 Task: Set a reminder of paramount importance to meticulously finalize the menu with the catering service, ensuring that every culinary detail is a manifestation of excellence for the client appreciation event on October 8th at 10 AM.
Action: Mouse moved to (20, 196)
Screenshot: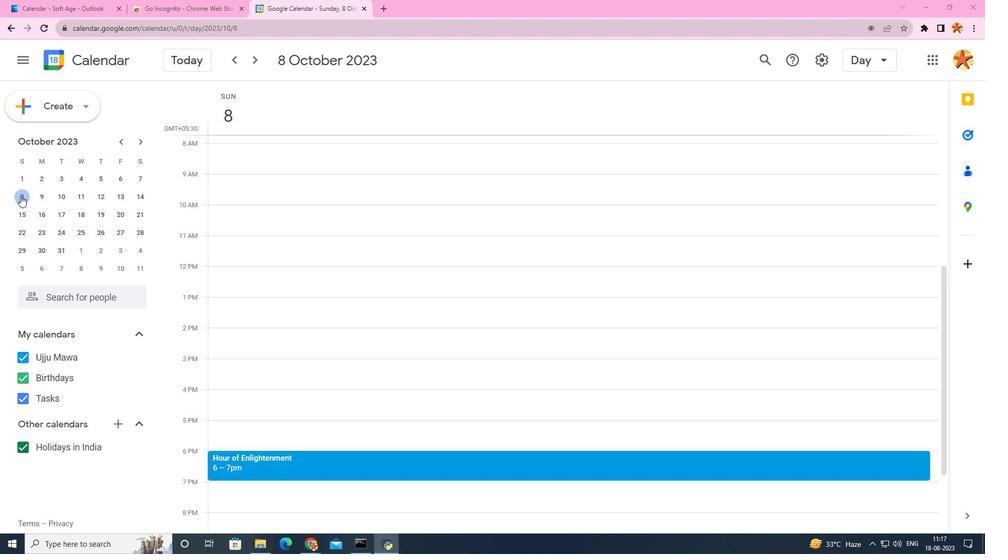 
Action: Mouse pressed left at (20, 196)
Screenshot: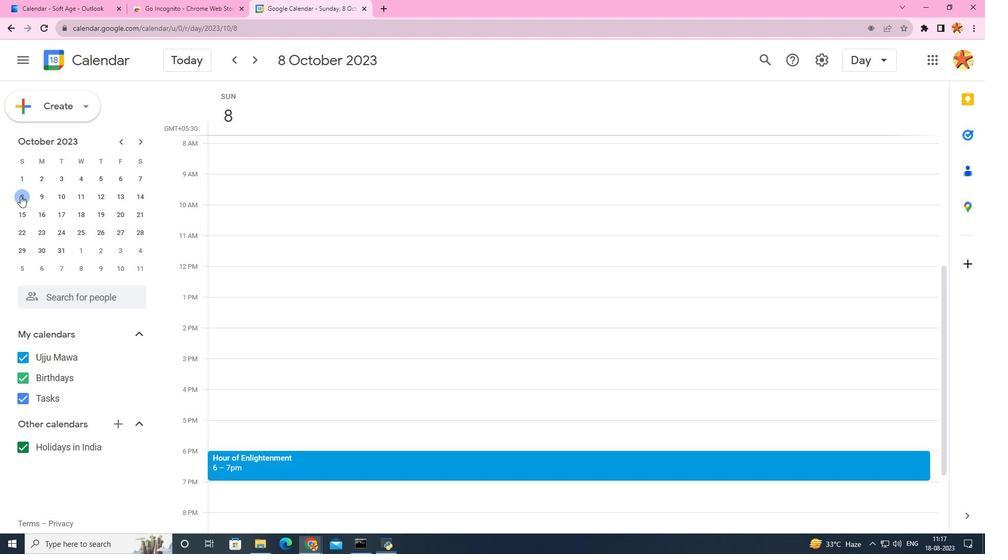 
Action: Mouse moved to (267, 322)
Screenshot: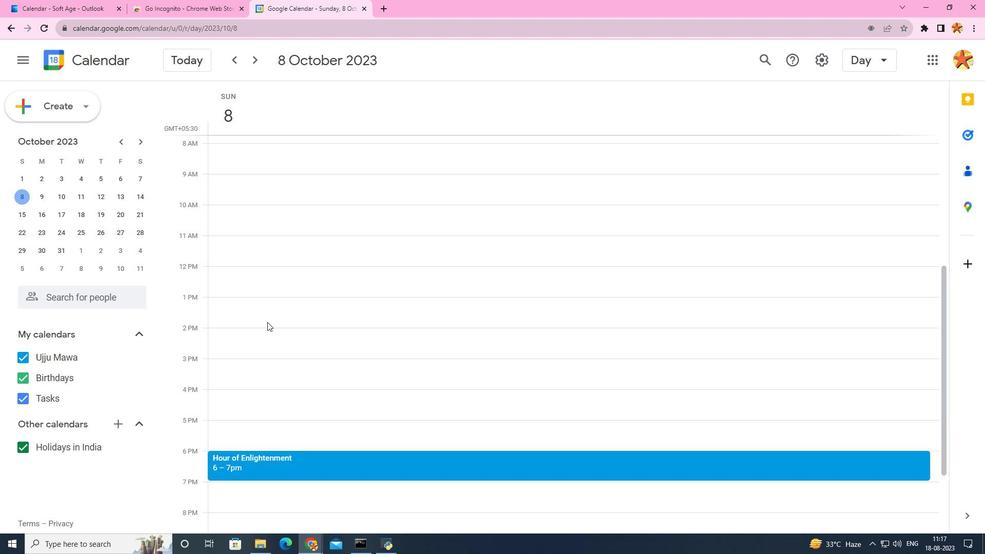 
Action: Mouse pressed left at (267, 322)
Screenshot: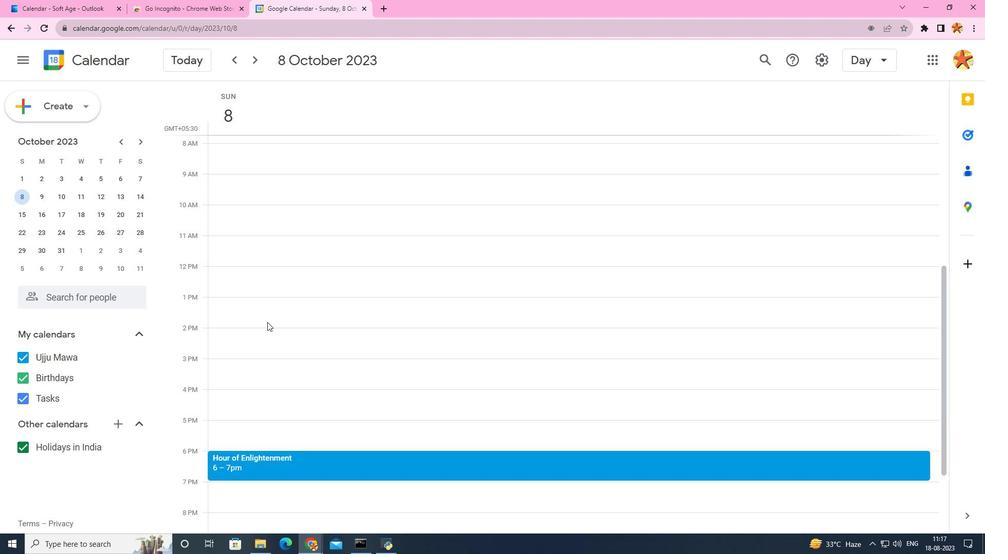 
Action: Mouse moved to (551, 234)
Screenshot: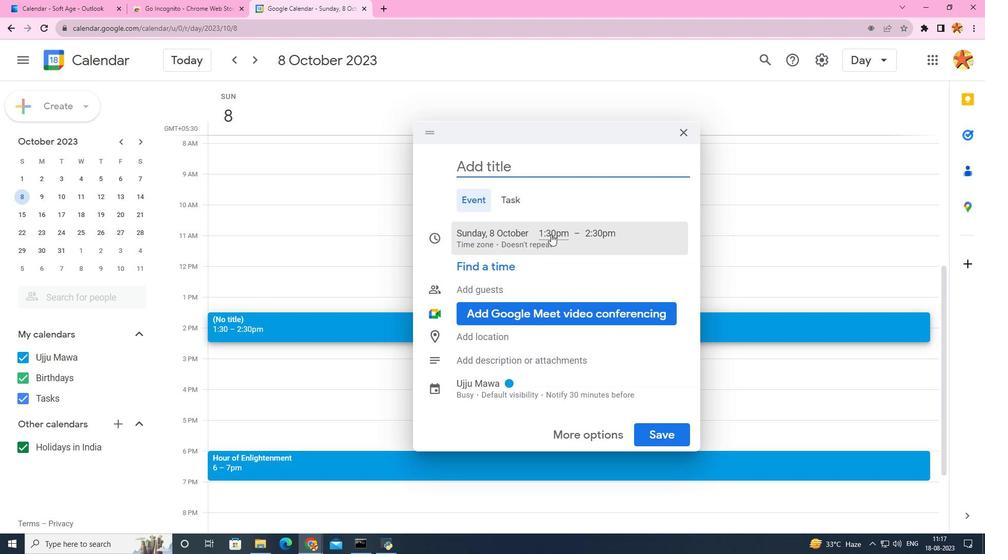 
Action: Mouse pressed left at (551, 234)
Screenshot: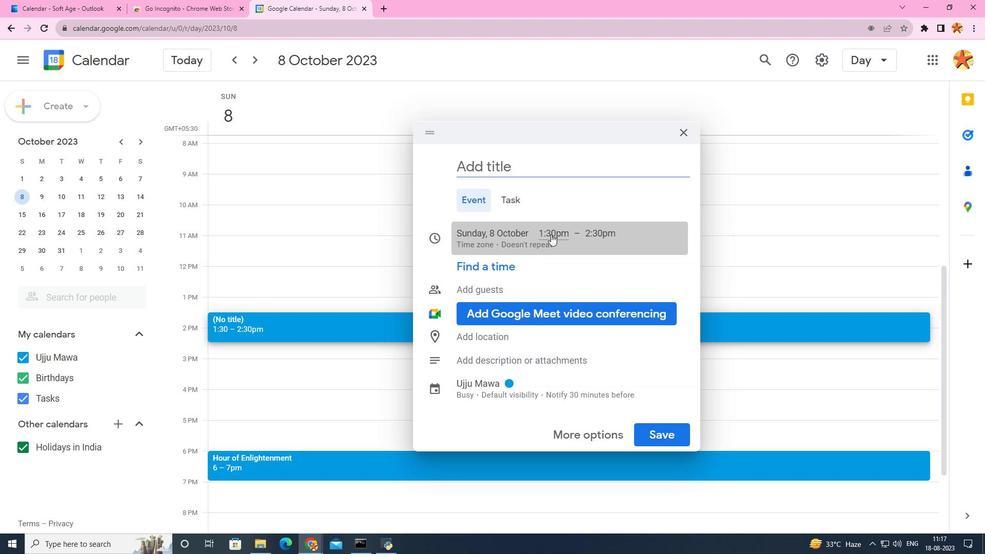 
Action: Mouse moved to (557, 319)
Screenshot: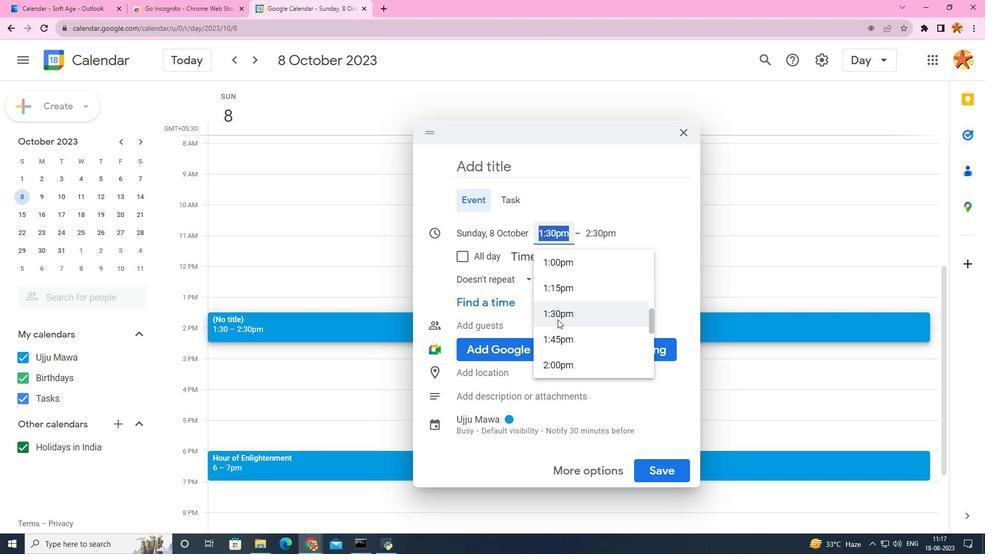 
Action: Mouse scrolled (557, 320) with delta (0, 0)
Screenshot: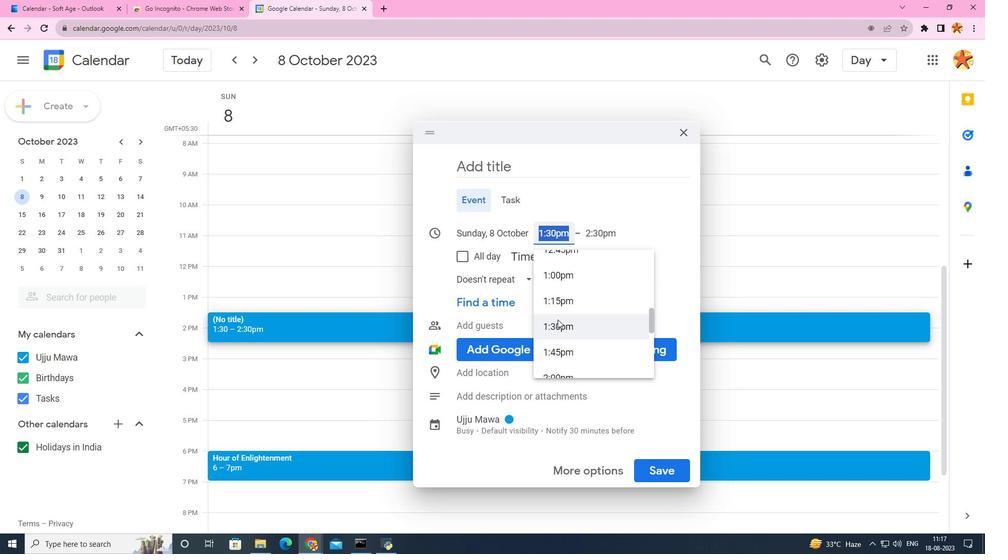 
Action: Mouse scrolled (557, 320) with delta (0, 0)
Screenshot: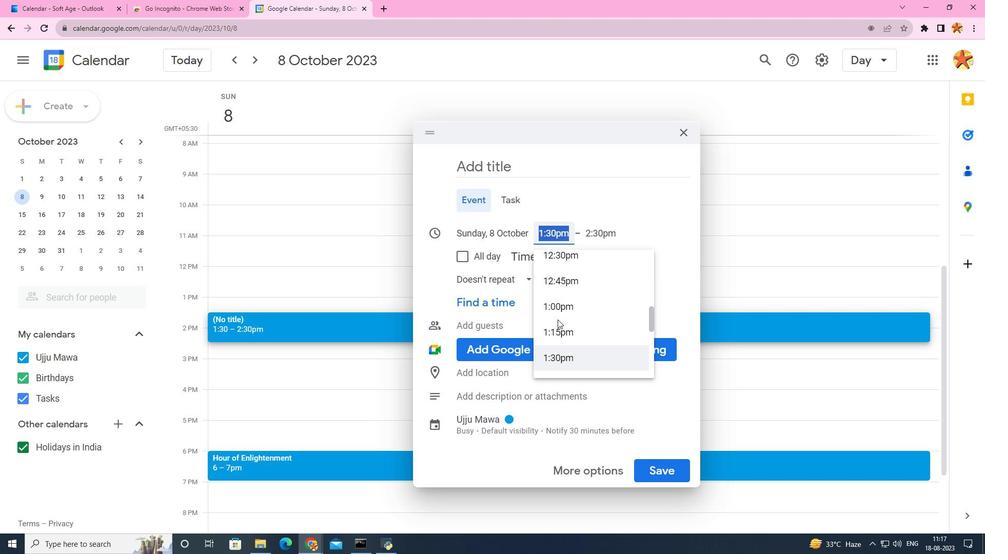 
Action: Mouse scrolled (557, 320) with delta (0, 0)
Screenshot: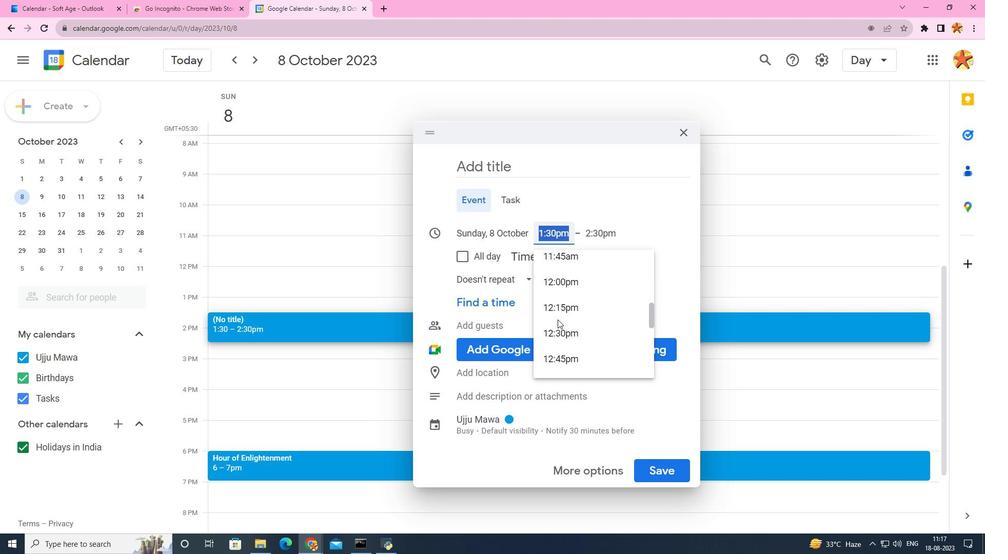 
Action: Mouse scrolled (557, 320) with delta (0, 0)
Screenshot: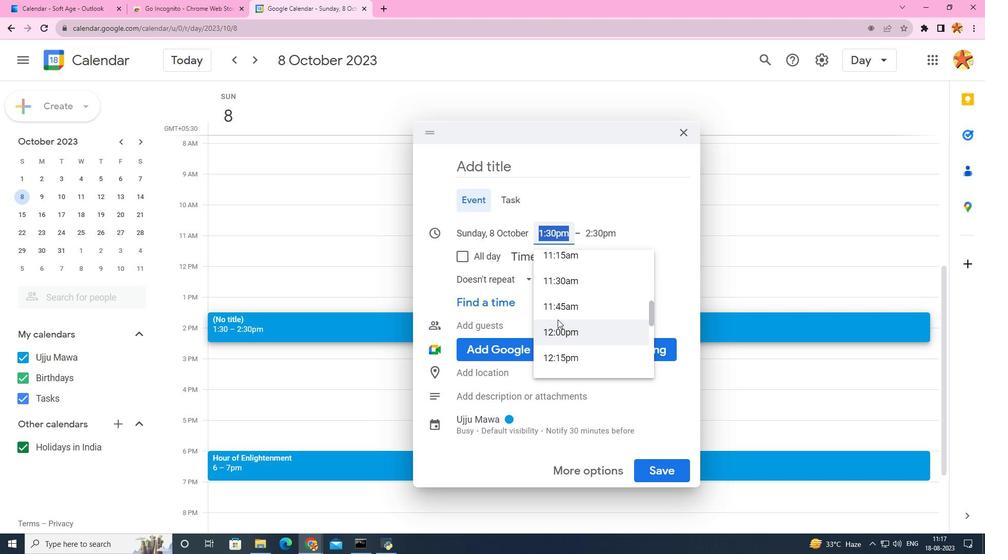 
Action: Mouse moved to (561, 280)
Screenshot: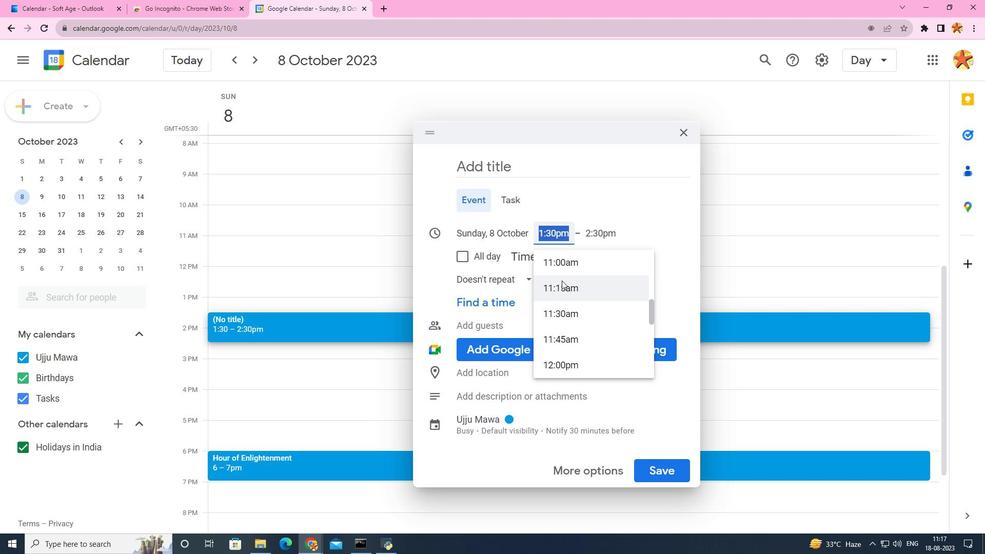 
Action: Mouse scrolled (561, 281) with delta (0, 0)
Screenshot: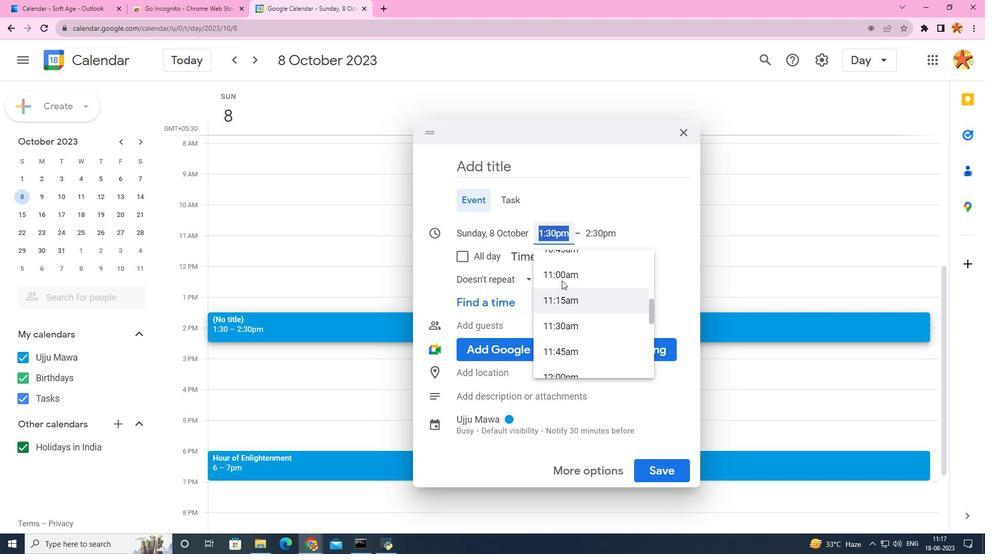 
Action: Mouse scrolled (561, 281) with delta (0, 0)
Screenshot: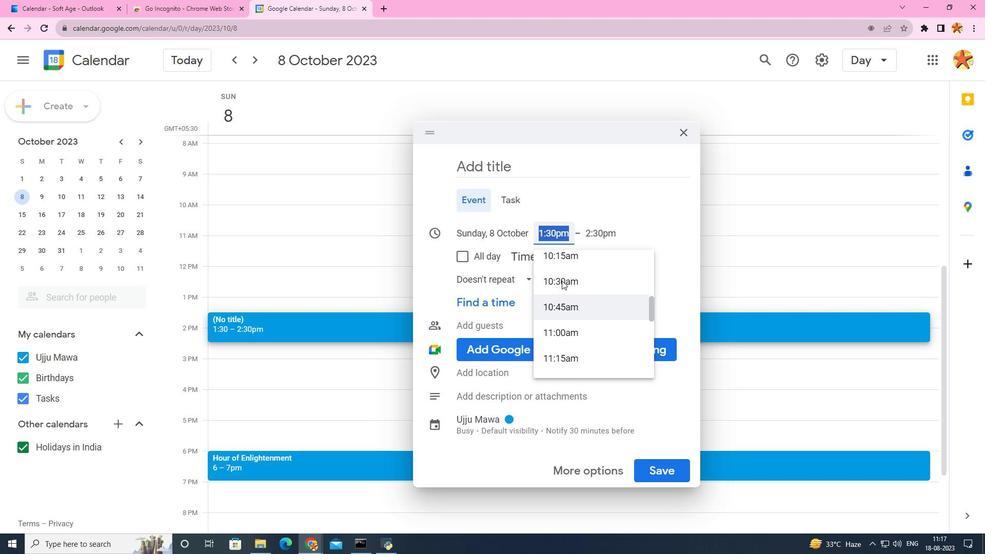 
Action: Mouse moved to (563, 270)
Screenshot: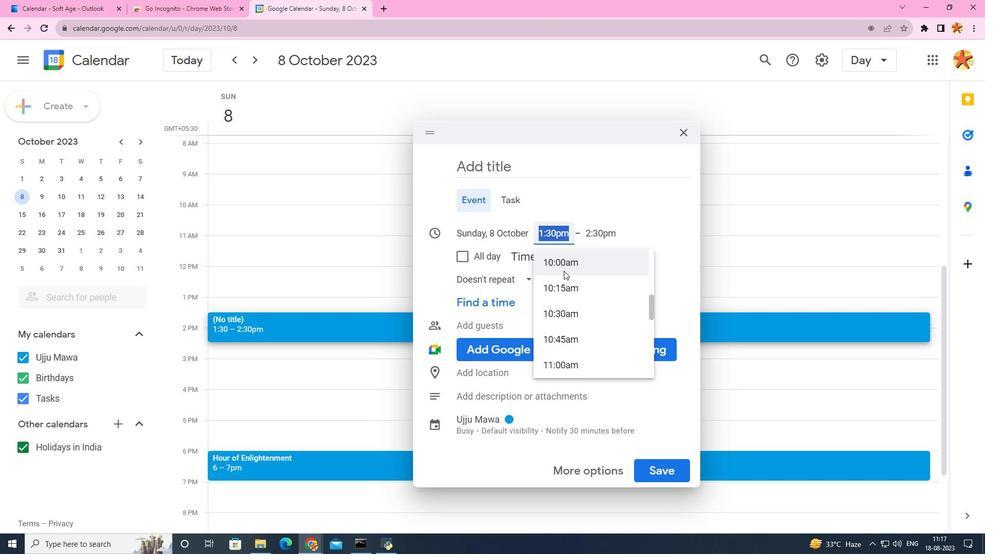 
Action: Mouse pressed left at (563, 270)
Screenshot: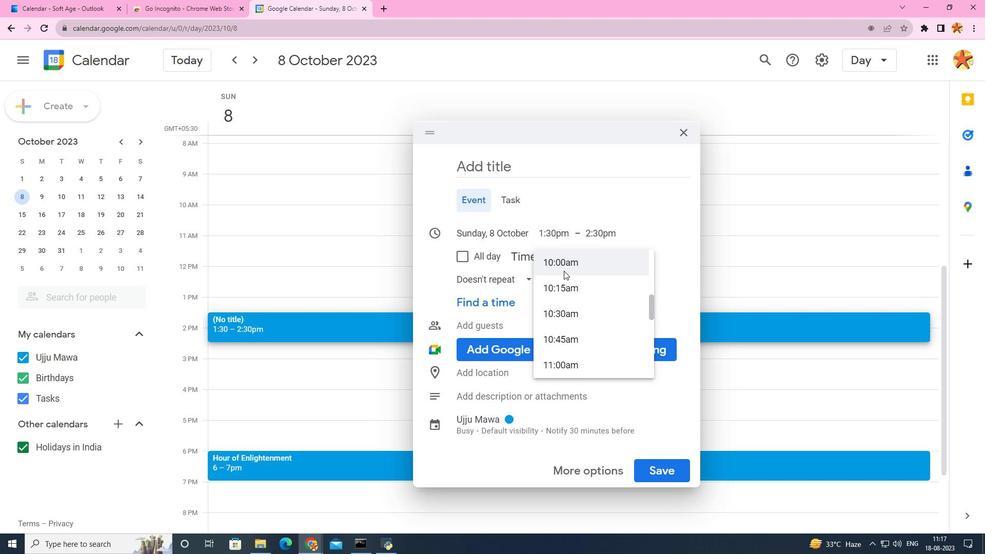 
Action: Mouse moved to (519, 279)
Screenshot: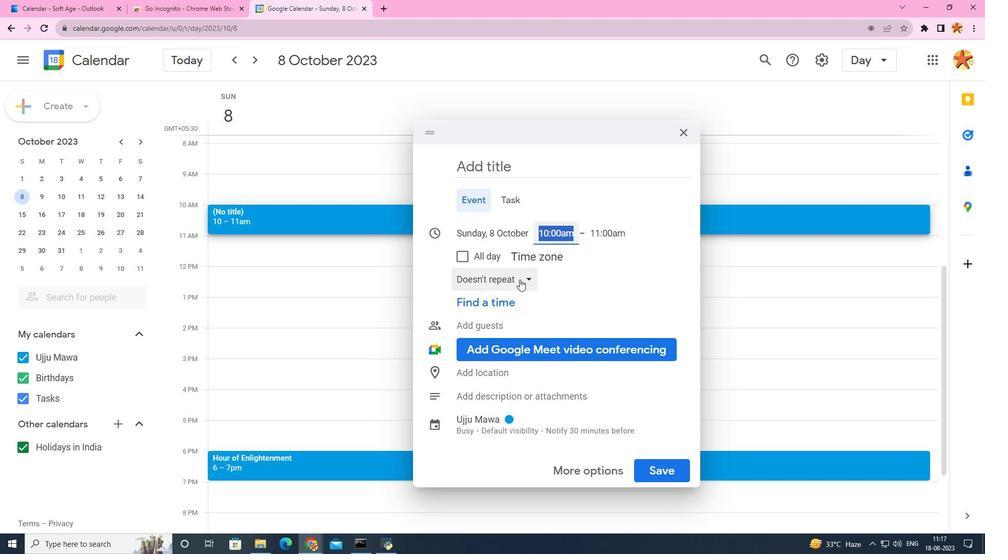 
Action: Mouse pressed left at (519, 279)
Screenshot: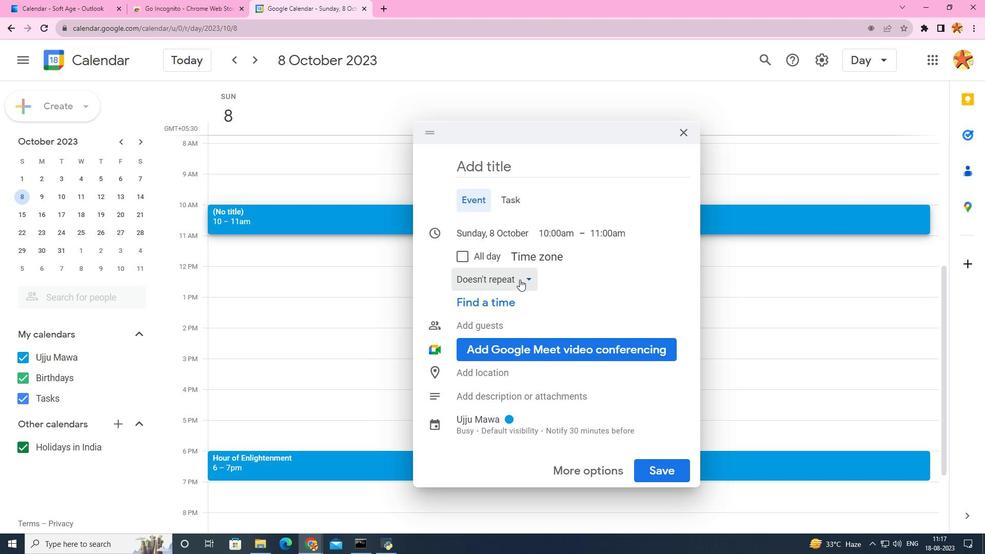 
Action: Mouse moved to (511, 301)
Screenshot: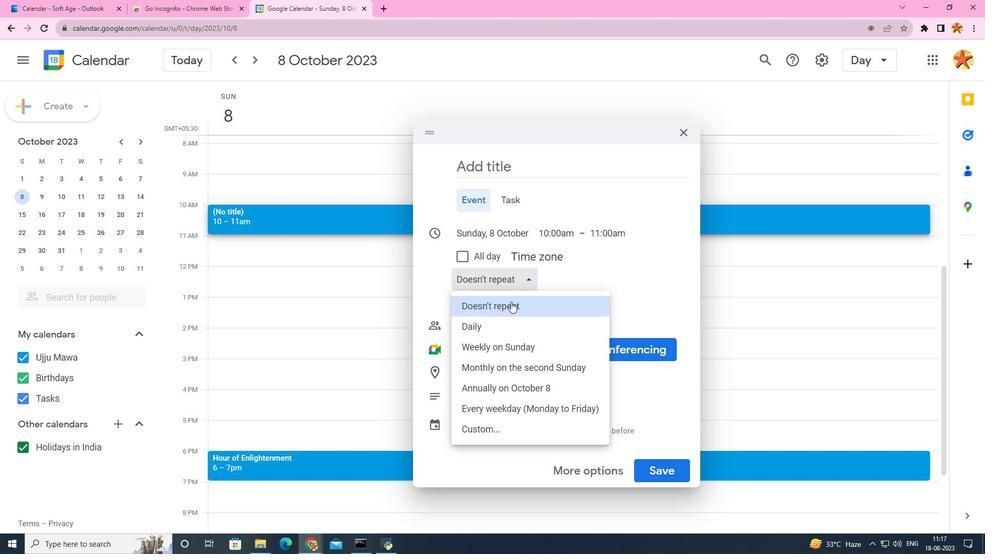 
Action: Mouse pressed left at (511, 301)
Screenshot: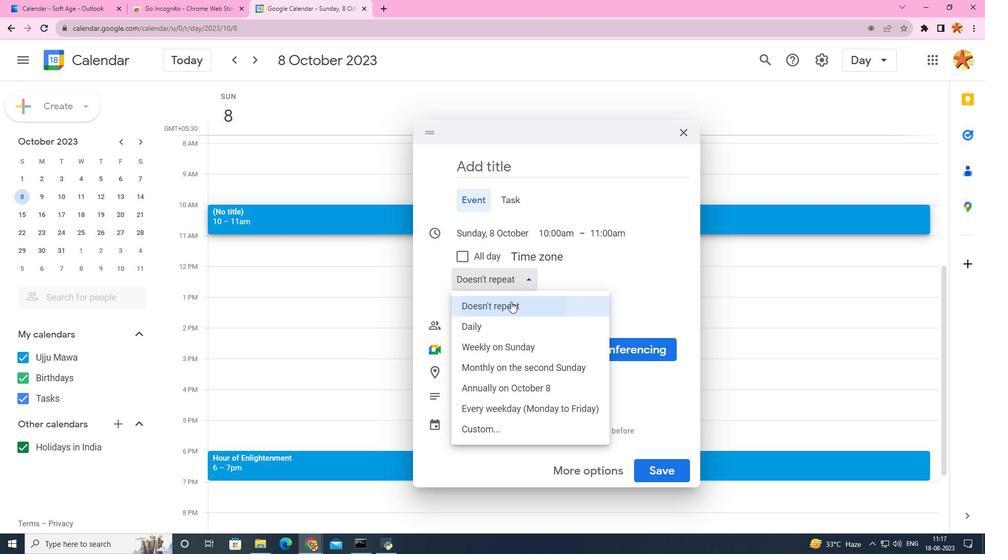 
Action: Mouse moved to (494, 405)
Screenshot: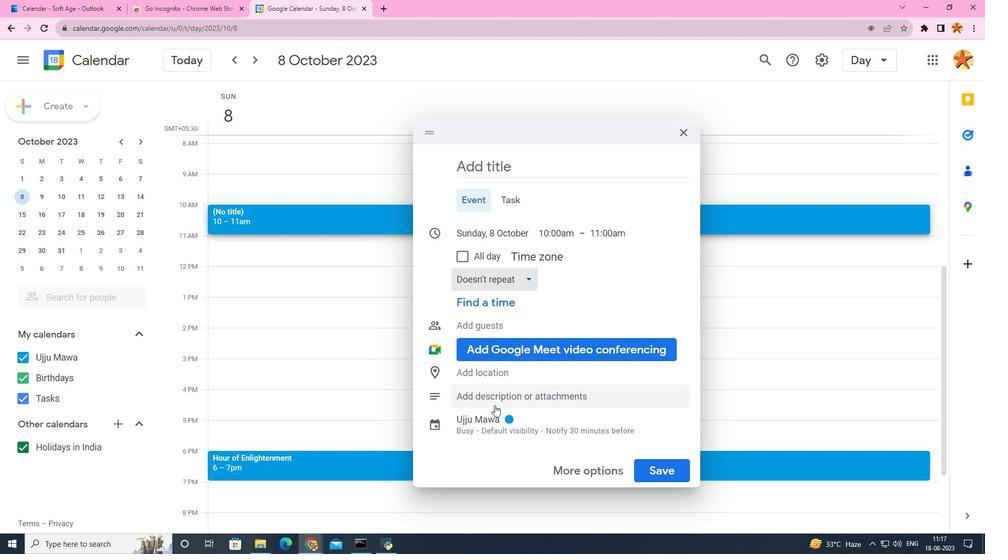 
Action: Mouse scrolled (494, 404) with delta (0, 0)
Screenshot: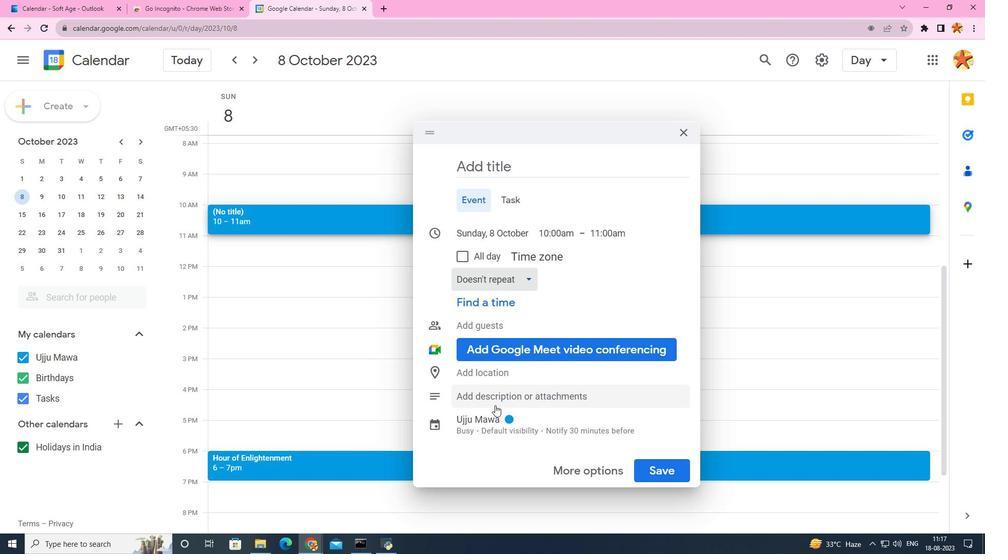 
Action: Mouse moved to (495, 405)
Screenshot: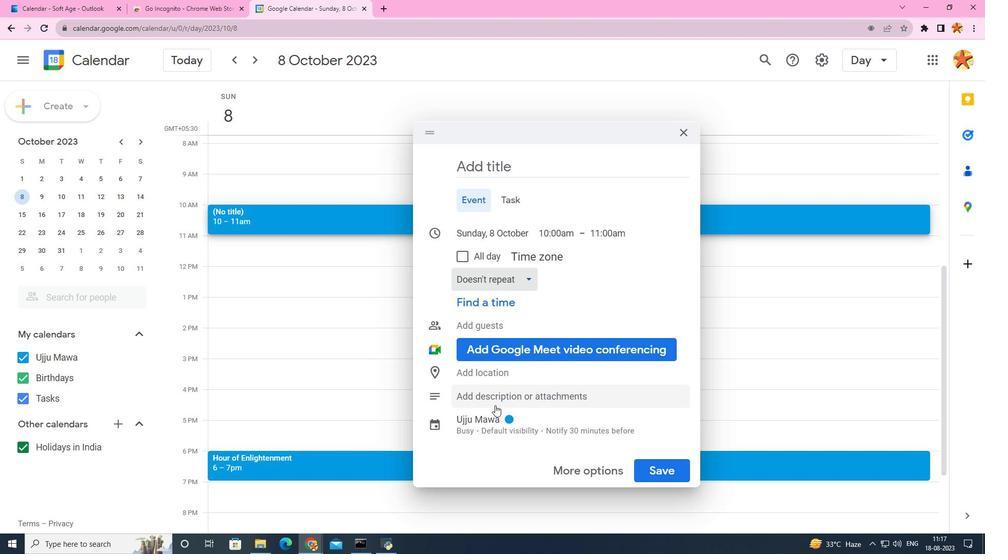 
Action: Mouse scrolled (495, 404) with delta (0, 0)
Screenshot: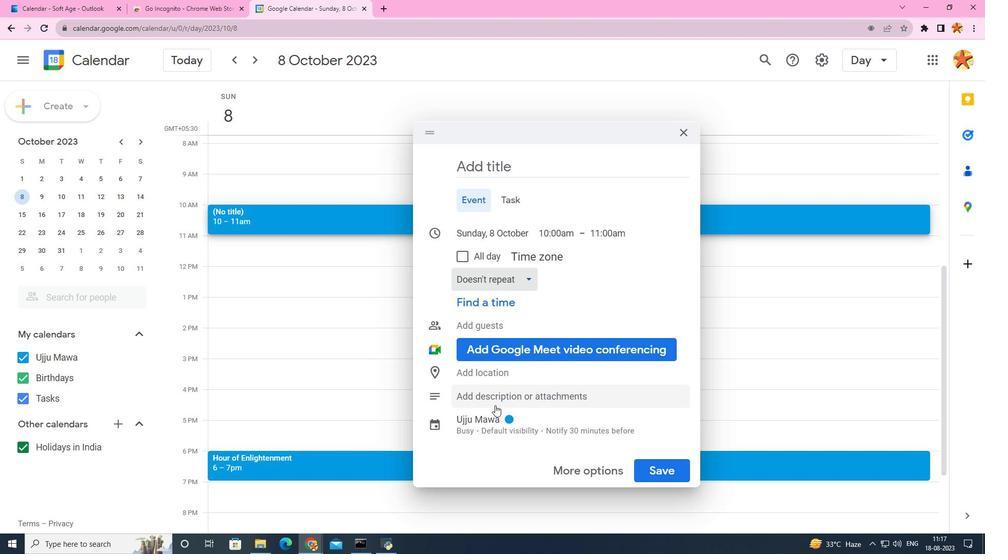 
Action: Mouse scrolled (495, 404) with delta (0, 0)
Screenshot: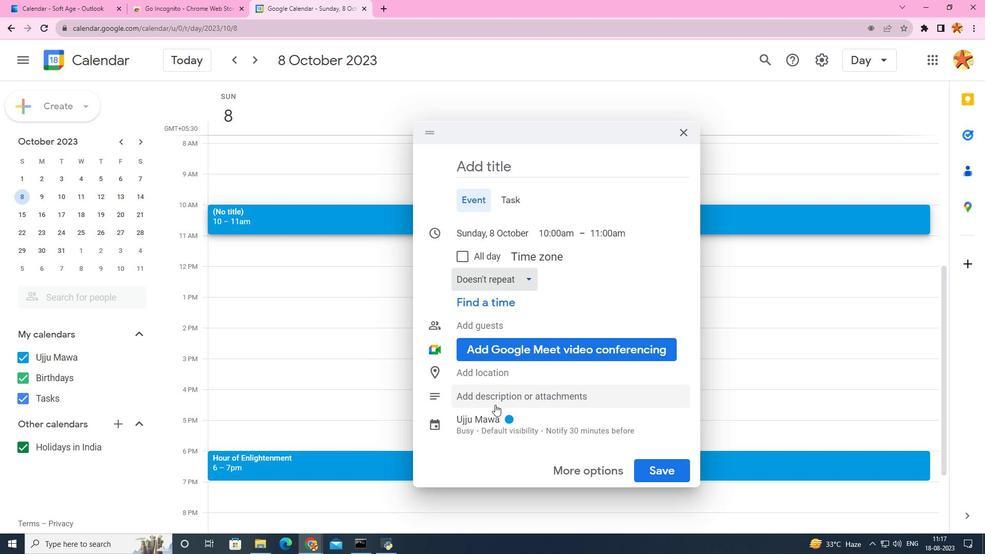 
Action: Mouse moved to (495, 403)
Screenshot: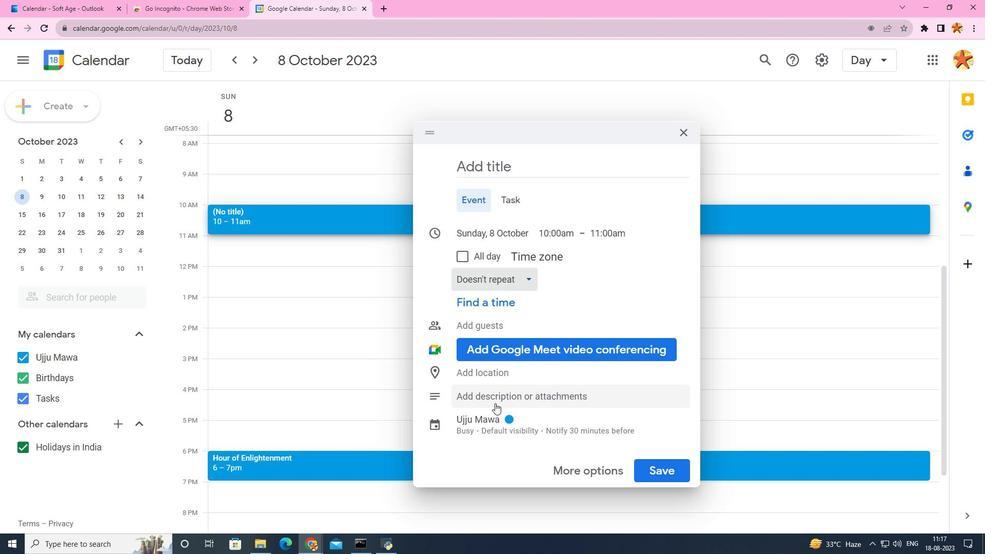
Action: Mouse scrolled (495, 403) with delta (0, 0)
Screenshot: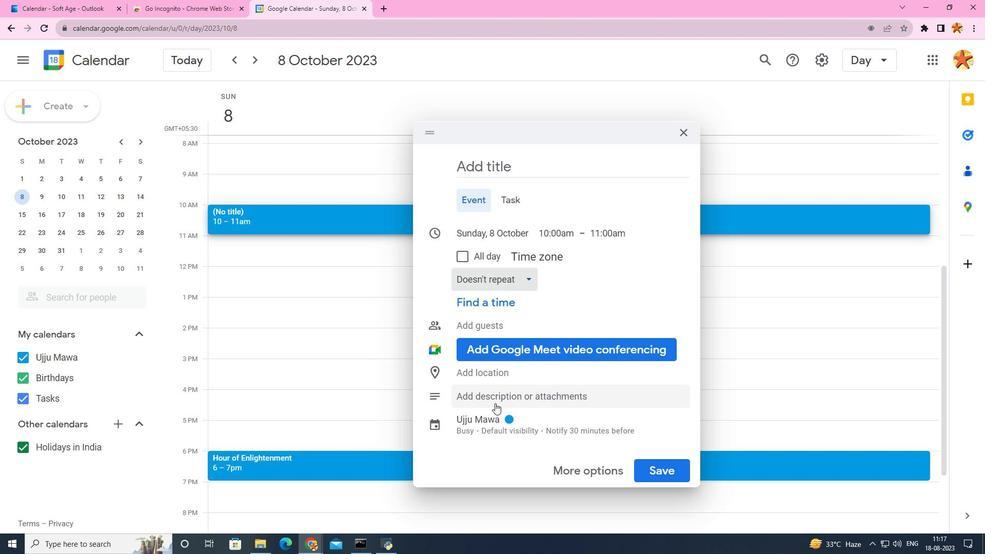 
Action: Mouse moved to (518, 277)
Screenshot: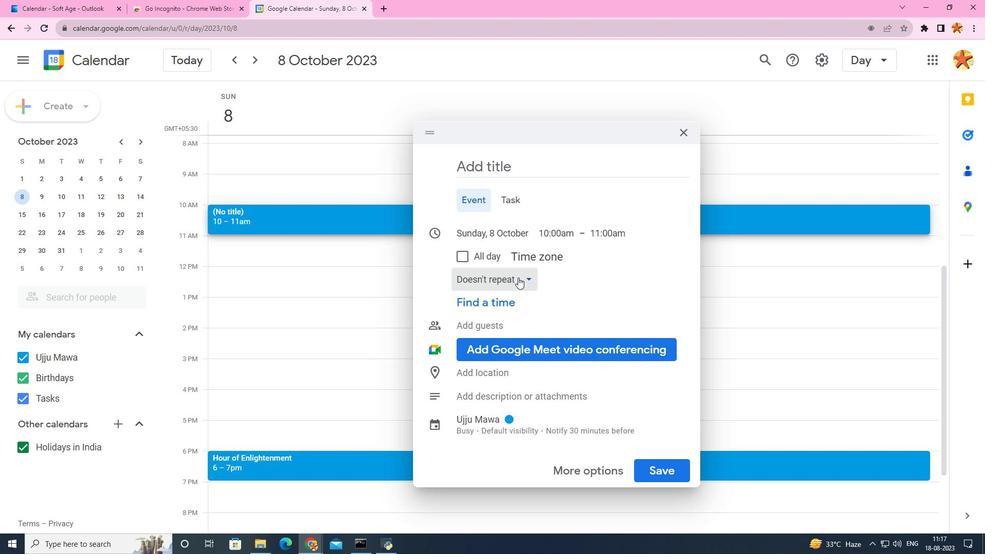 
Action: Mouse pressed left at (518, 277)
Screenshot: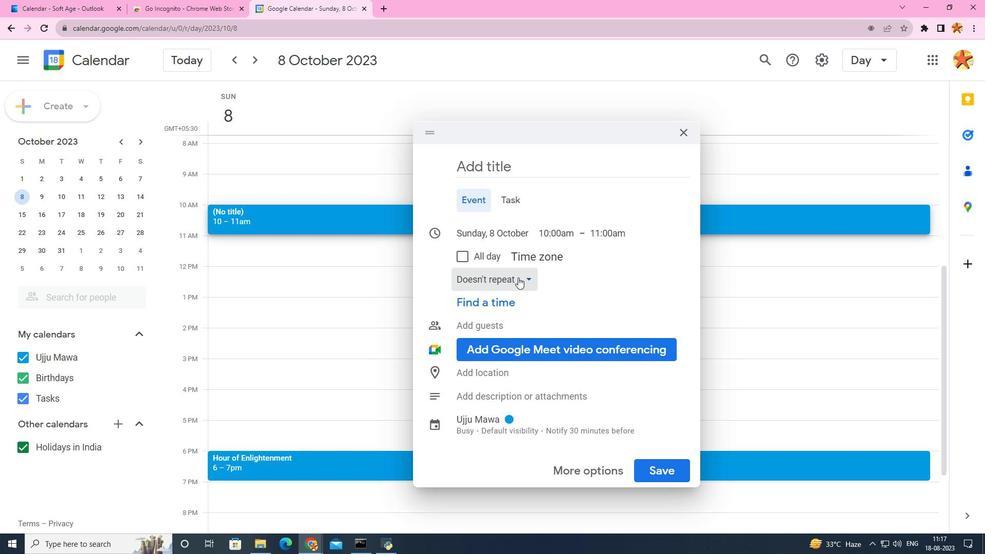 
Action: Mouse moved to (511, 310)
Screenshot: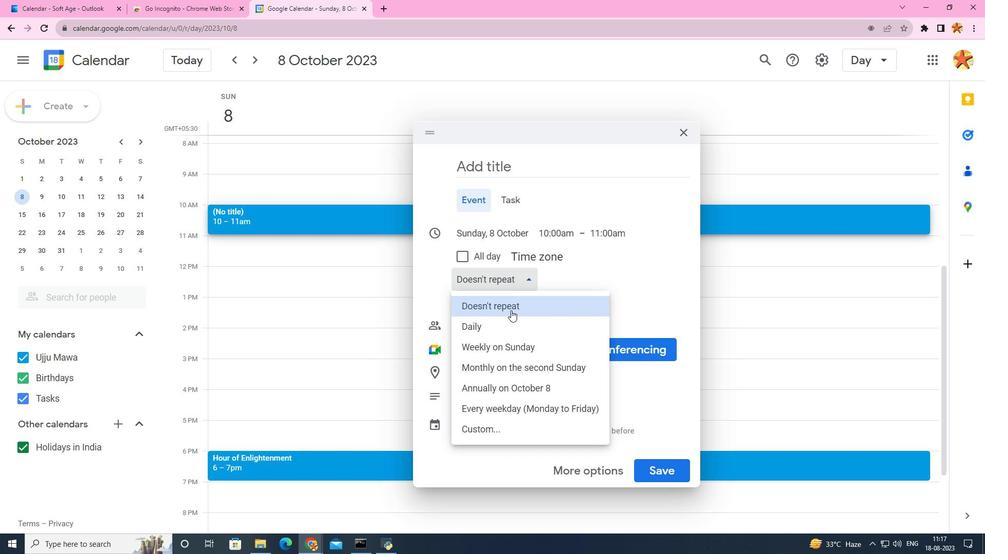 
Action: Mouse pressed left at (511, 310)
Screenshot: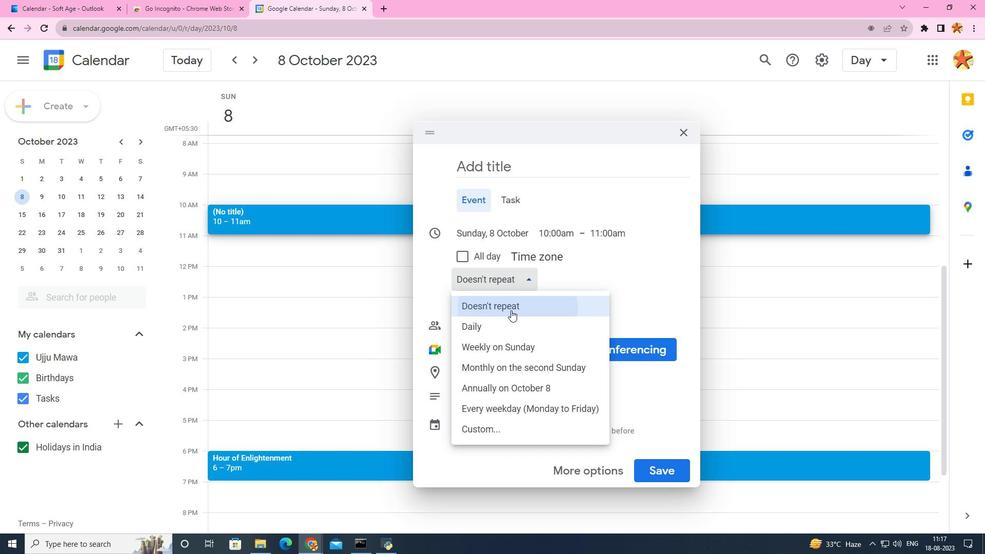 
Action: Mouse moved to (510, 353)
Screenshot: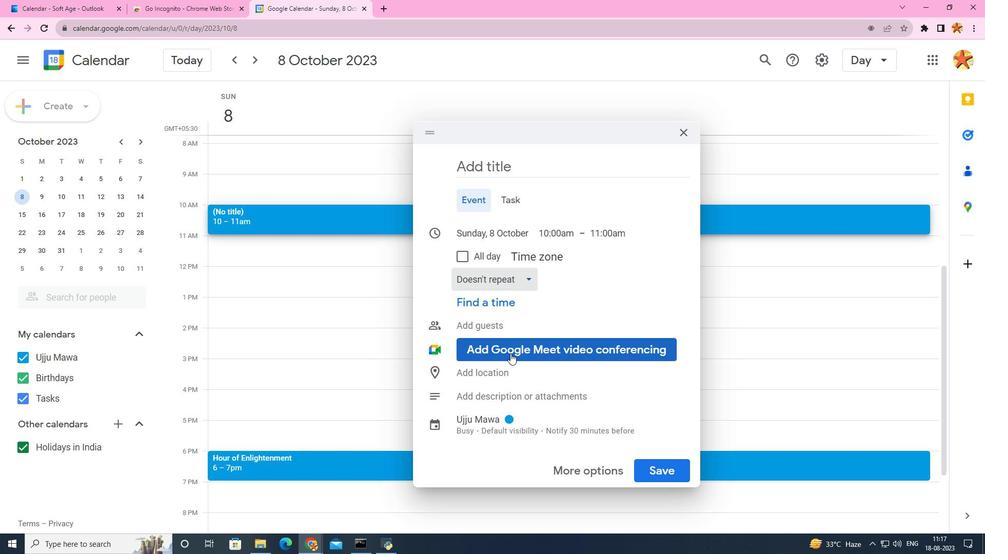 
Action: Mouse scrolled (510, 352) with delta (0, 0)
Screenshot: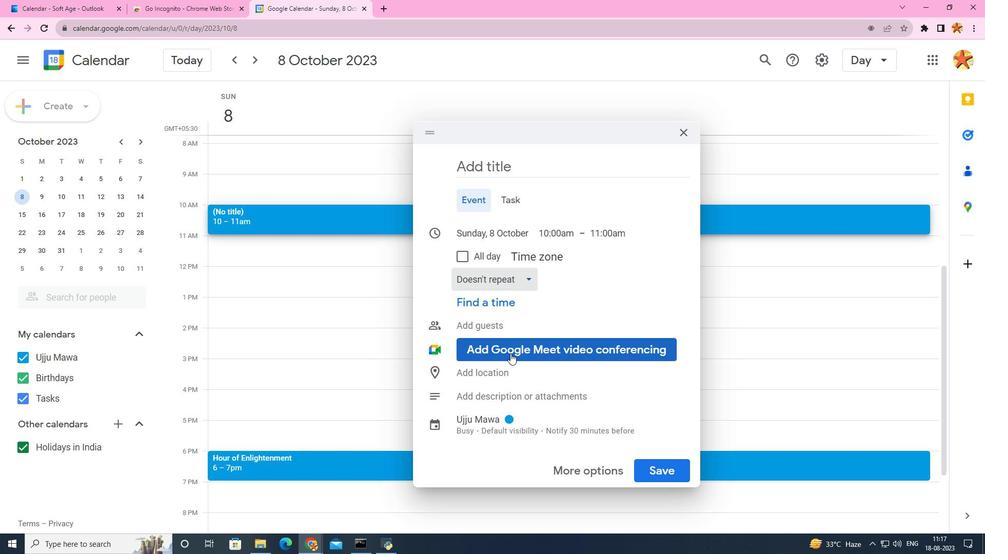 
Action: Mouse scrolled (510, 352) with delta (0, 0)
Screenshot: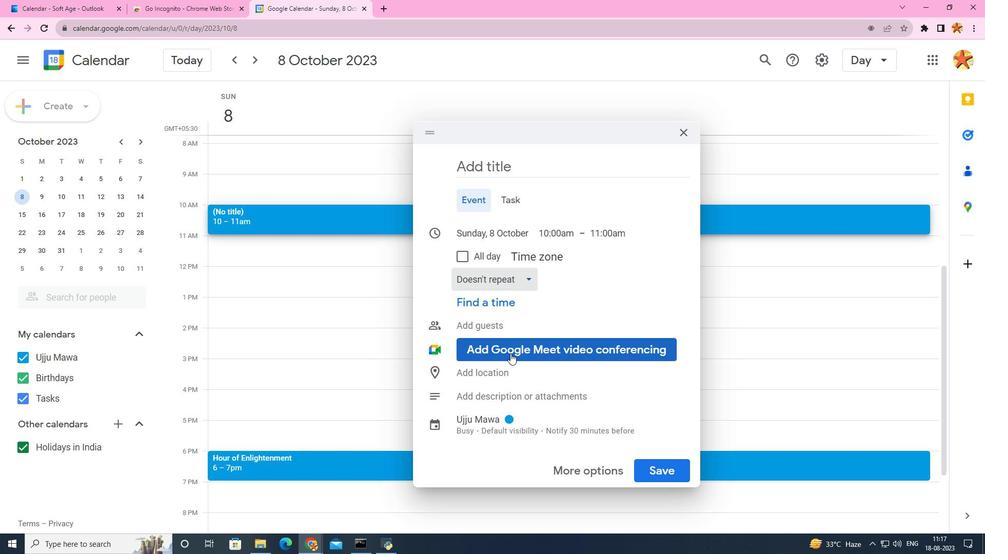 
Action: Mouse scrolled (510, 352) with delta (0, 0)
Screenshot: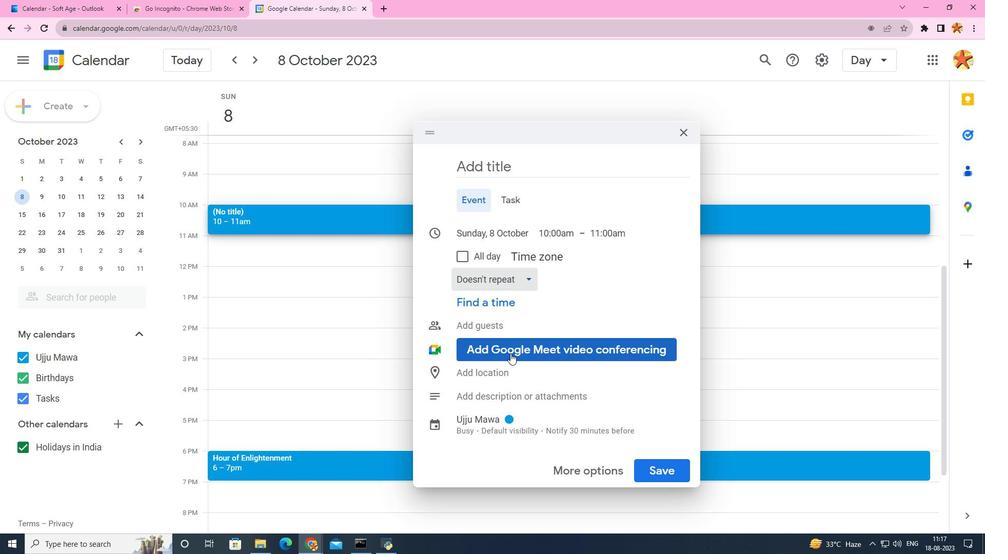 
Action: Mouse moved to (510, 353)
Screenshot: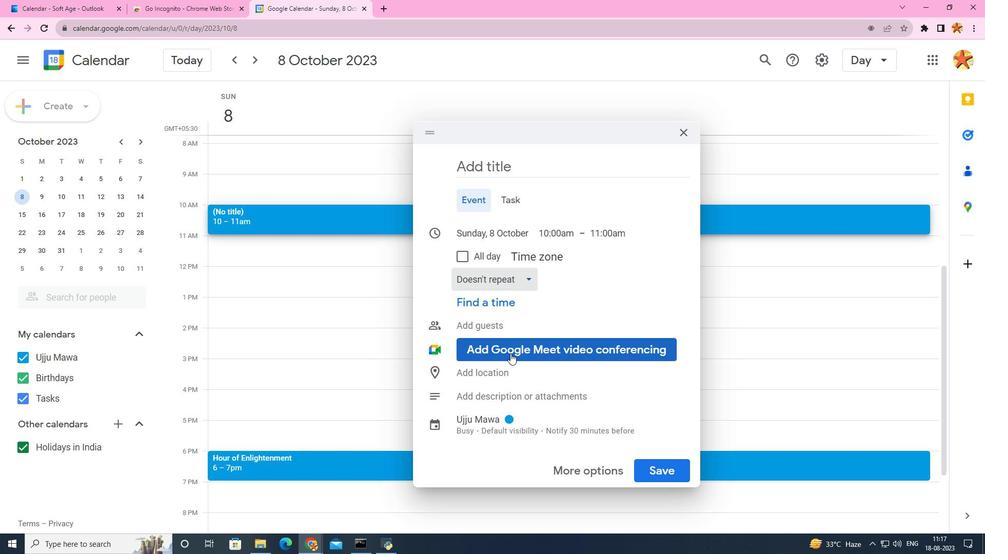 
Action: Mouse scrolled (510, 353) with delta (0, 0)
Screenshot: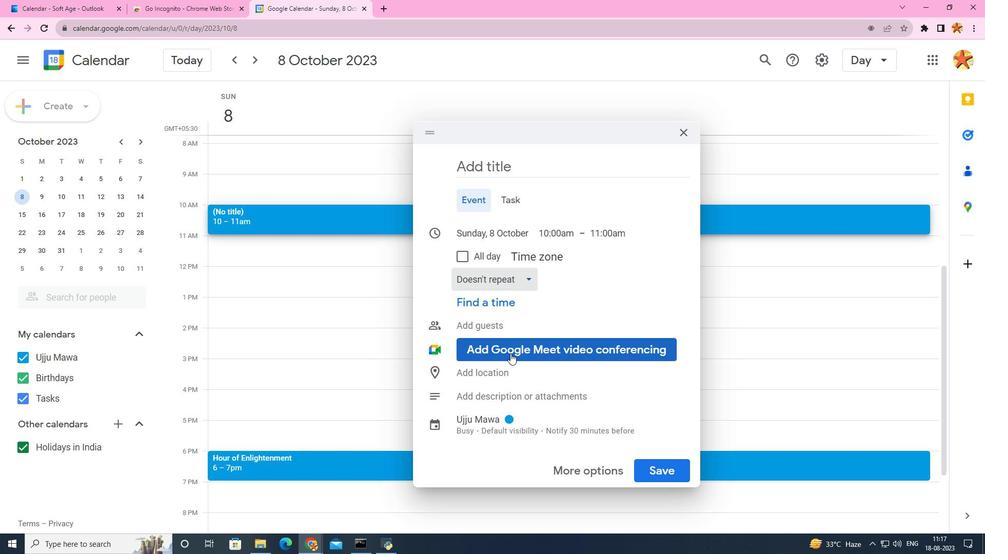 
Action: Mouse moved to (492, 168)
Screenshot: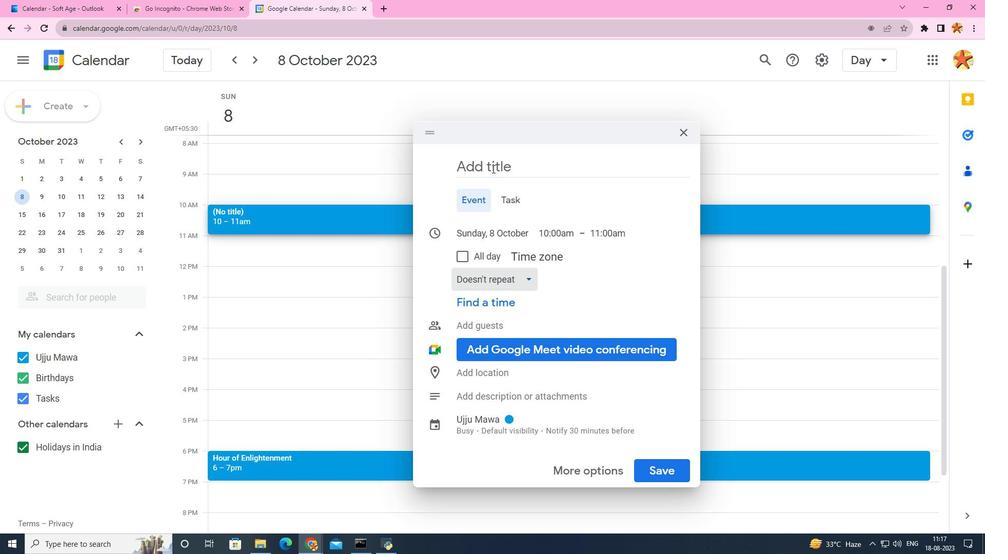
Action: Mouse pressed left at (492, 168)
Screenshot: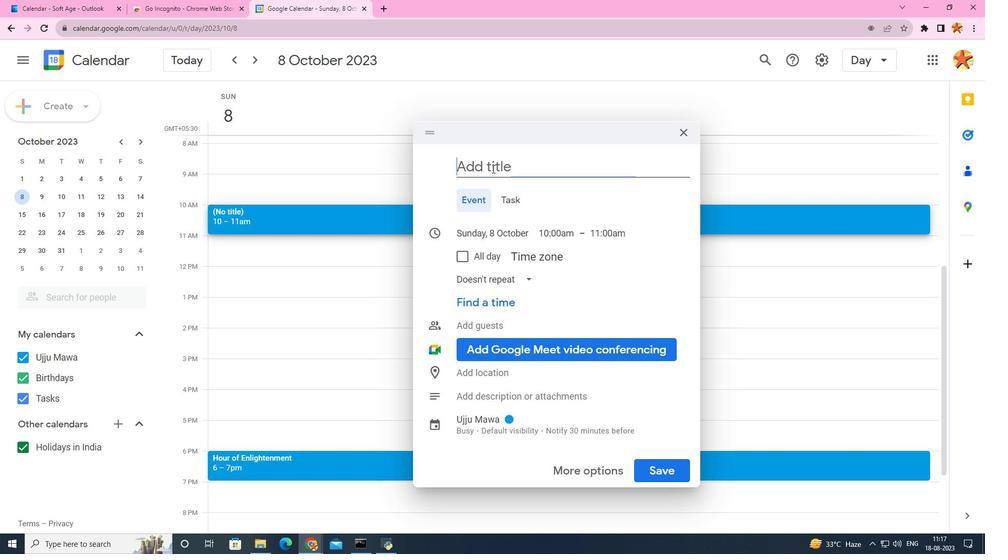 
Action: Mouse moved to (493, 167)
Screenshot: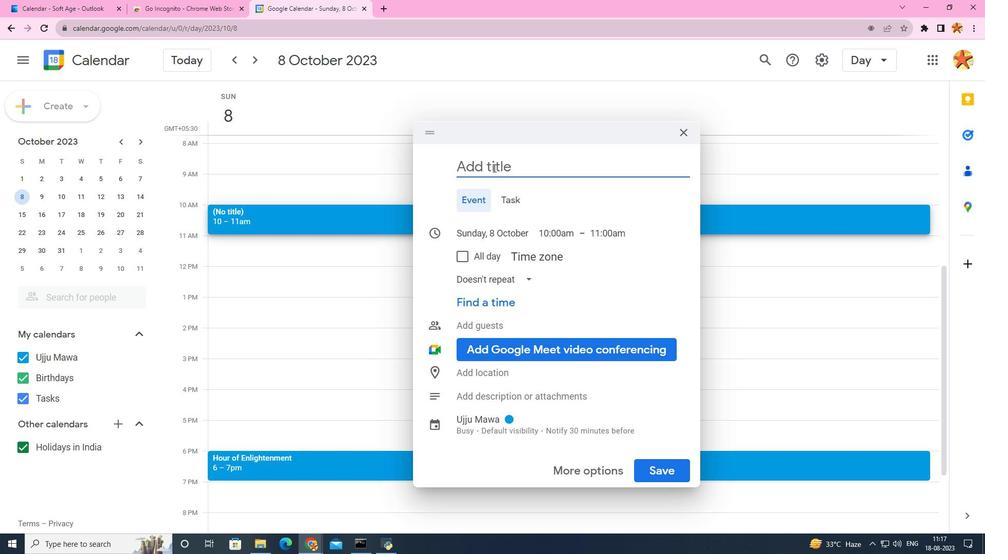 
Action: Key pressed <Key.caps_lock>C<Key.caps_lock>ulinary<Key.space><Key.caps_lock>EX<Key.alt_l><Key.backspace><Key.backspace><Key.backspace>
Screenshot: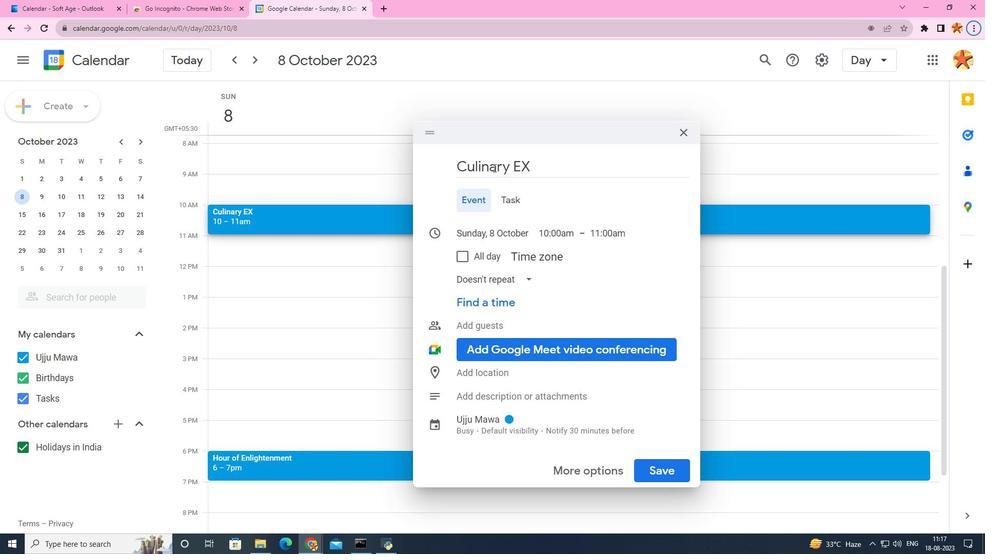 
Action: Mouse moved to (595, 158)
Screenshot: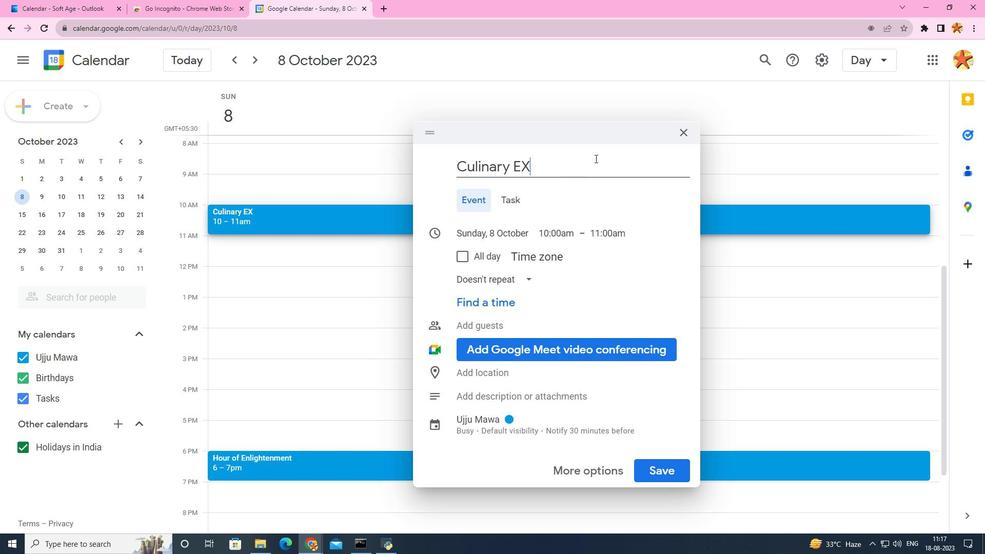 
Action: Mouse pressed left at (595, 158)
Screenshot: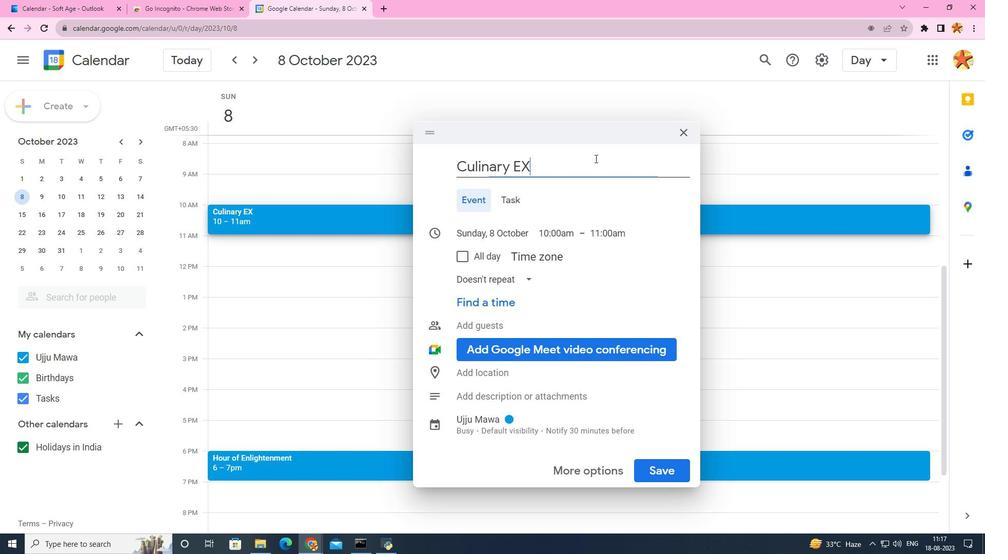 
Action: Mouse moved to (596, 156)
Screenshot: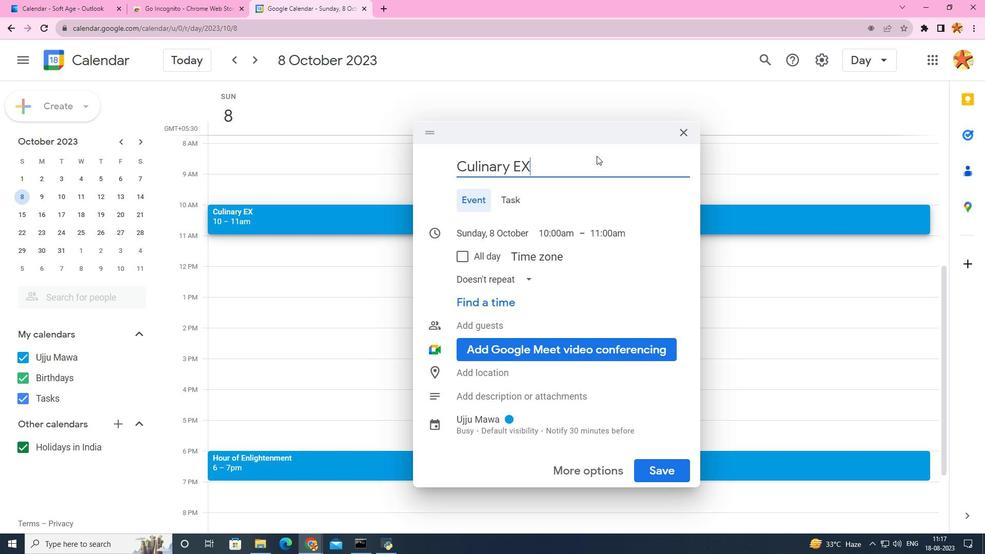 
Action: Key pressed <Key.backspace><Key.caps_lock>xcellence<Key.space>in<Key.space>p<Key.caps_lock><Key.backspace><Key.caps_lock>p<Key.caps_lock>ROH<Key.backspace><Key.backspace><Key.backspace><Key.backspace><Key.backspace><Key.space><Key.backspace><Key.backspace><Key.backspace>I<Key.caps_lock>n<Key.space><Key.caps_lock>P<Key.caps_lock>rogr
Screenshot: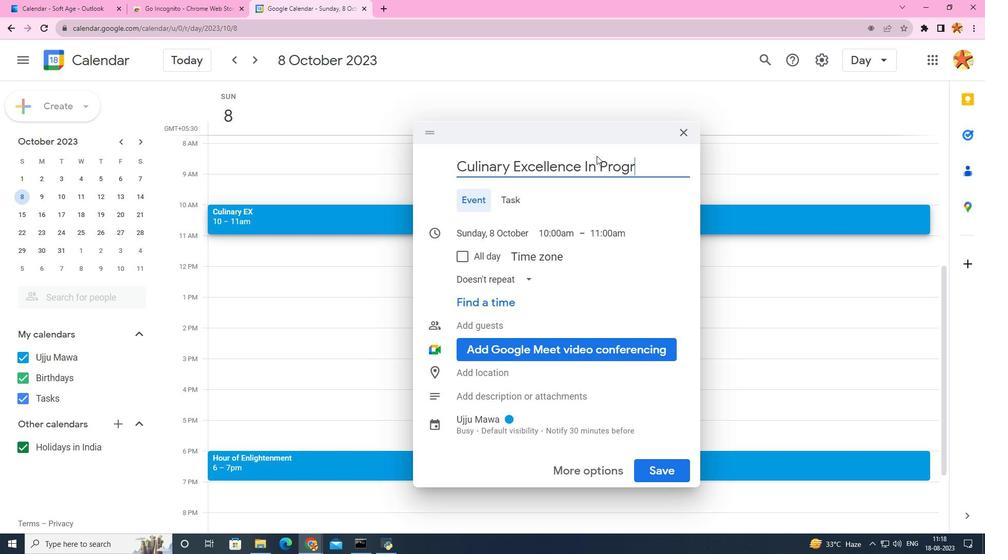 
Action: Mouse moved to (608, 148)
Screenshot: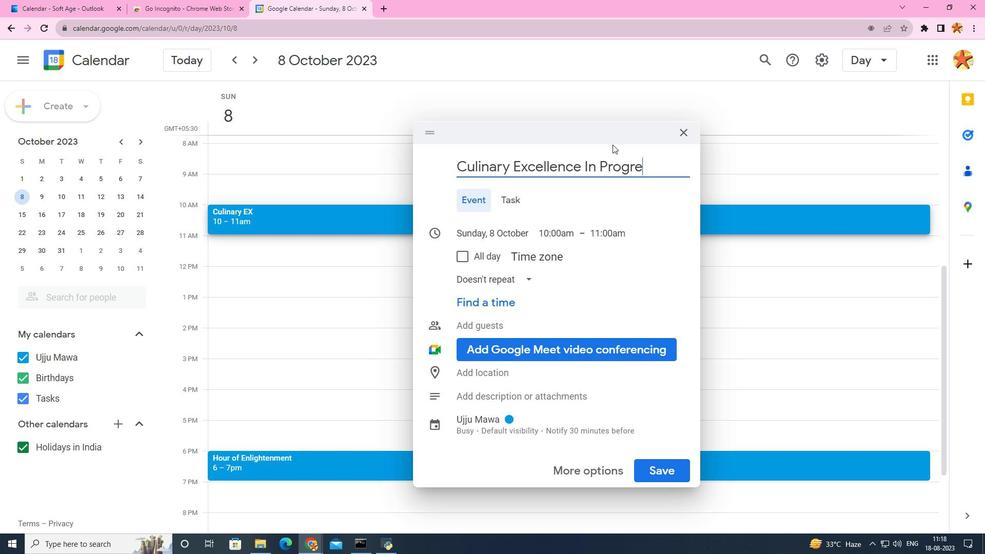 
Action: Key pressed e
Screenshot: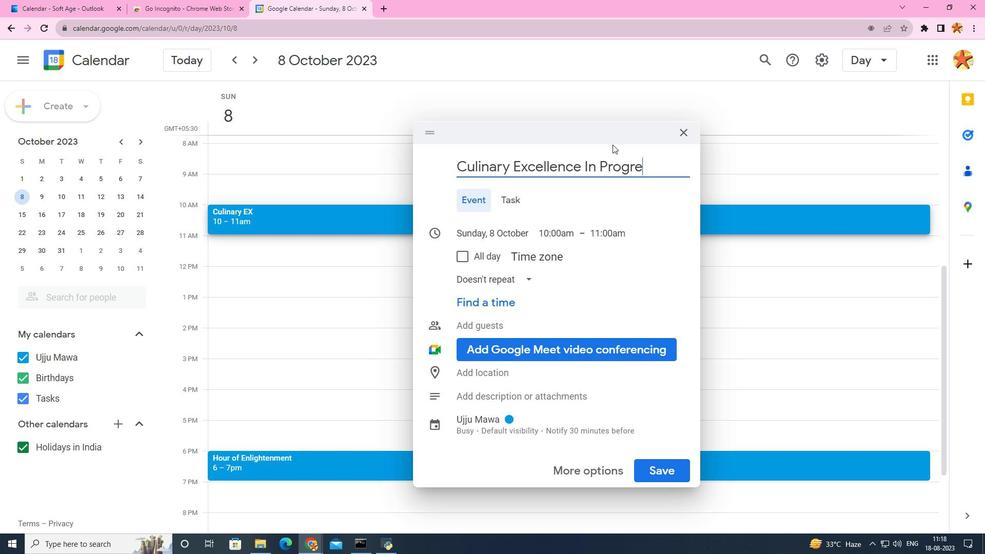 
Action: Mouse moved to (612, 144)
Screenshot: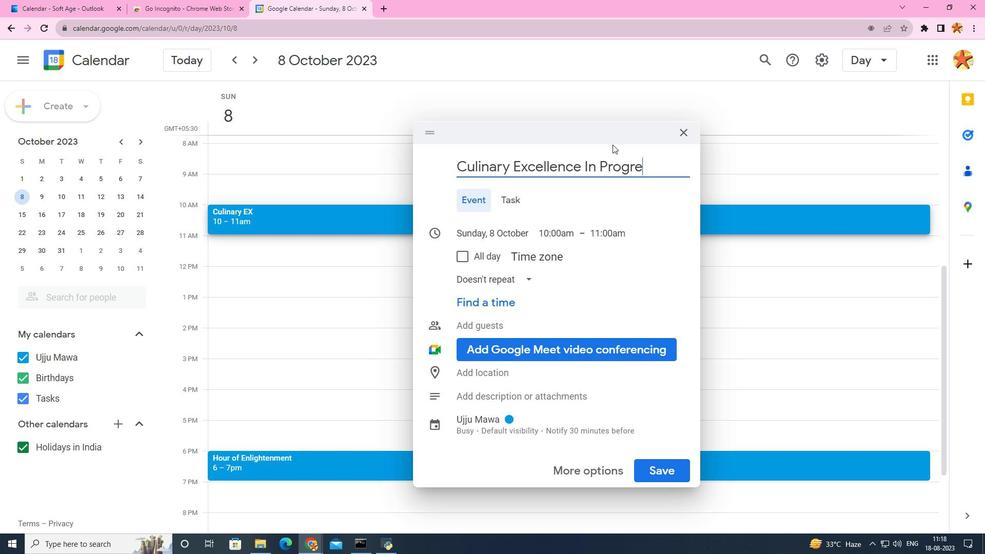 
Action: Key pressed ss
Screenshot: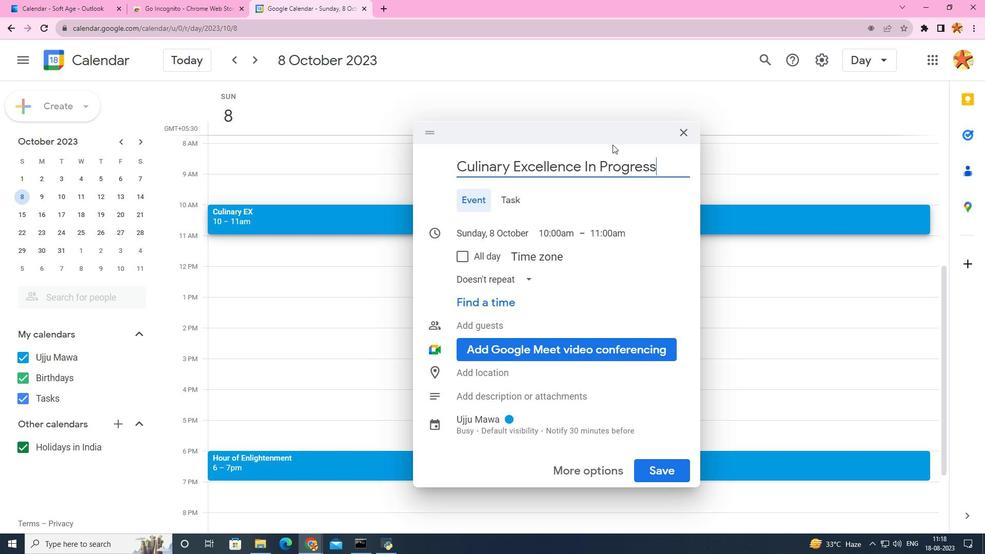 
Action: Mouse moved to (516, 205)
Screenshot: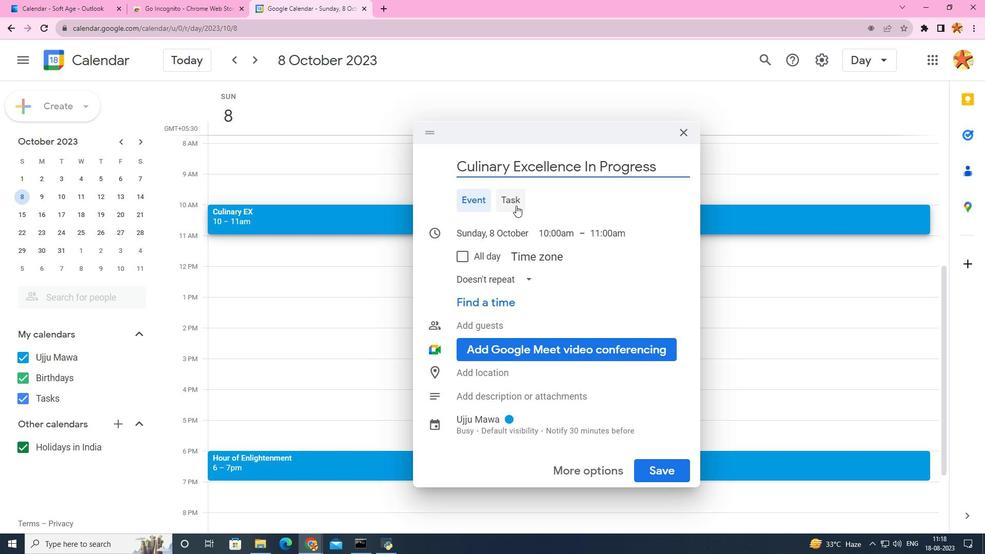 
Action: Mouse pressed left at (516, 205)
Screenshot: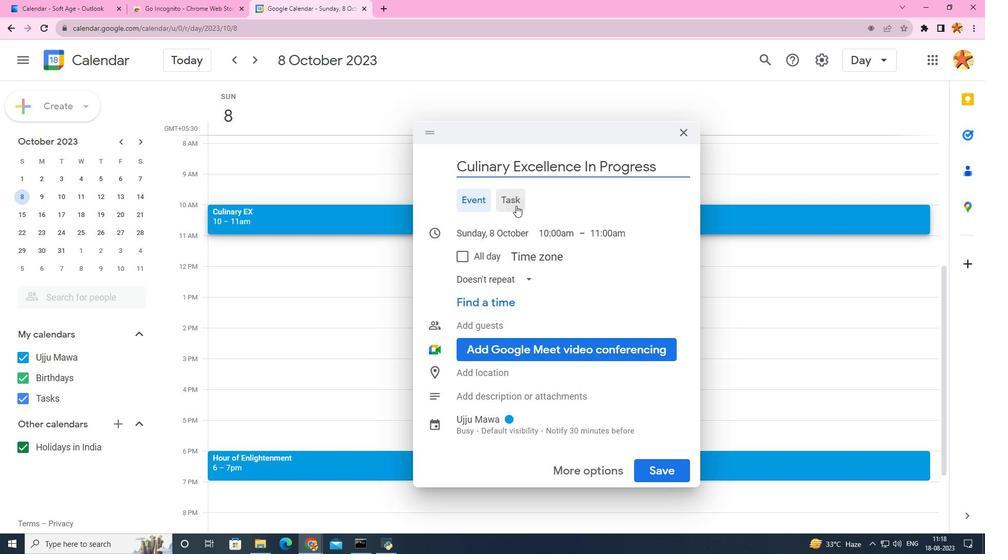 
Action: Mouse moved to (485, 277)
Screenshot: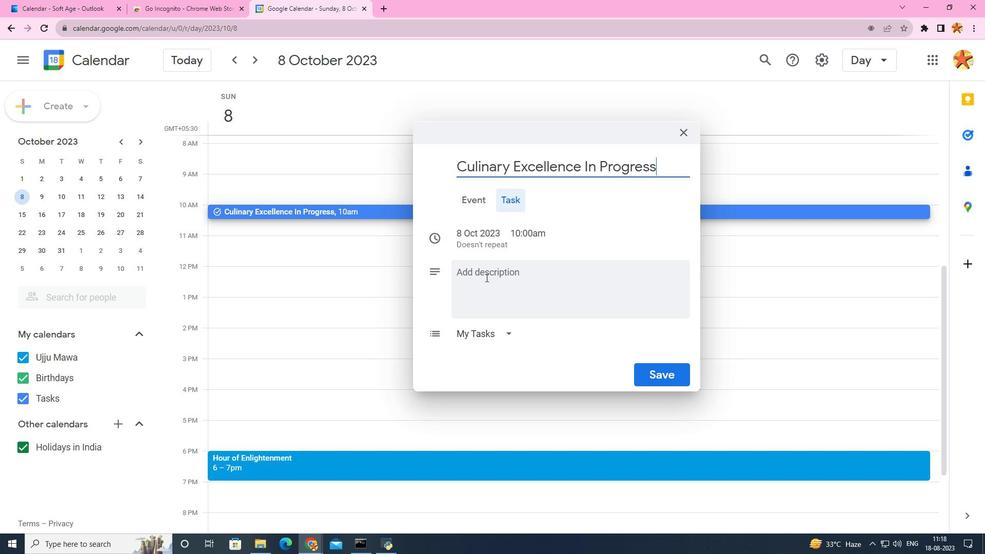 
Action: Mouse pressed left at (485, 277)
Screenshot: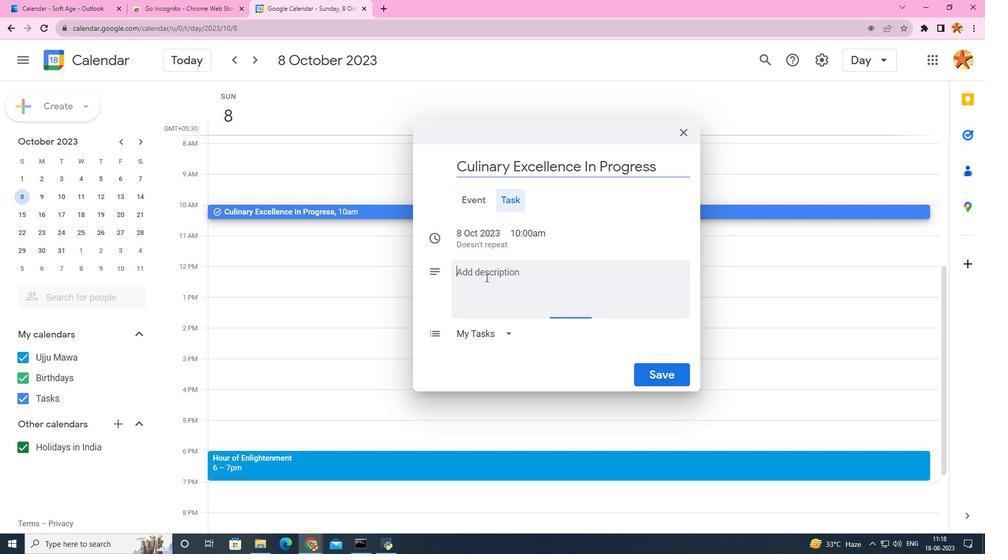 
Action: Mouse moved to (485, 277)
Screenshot: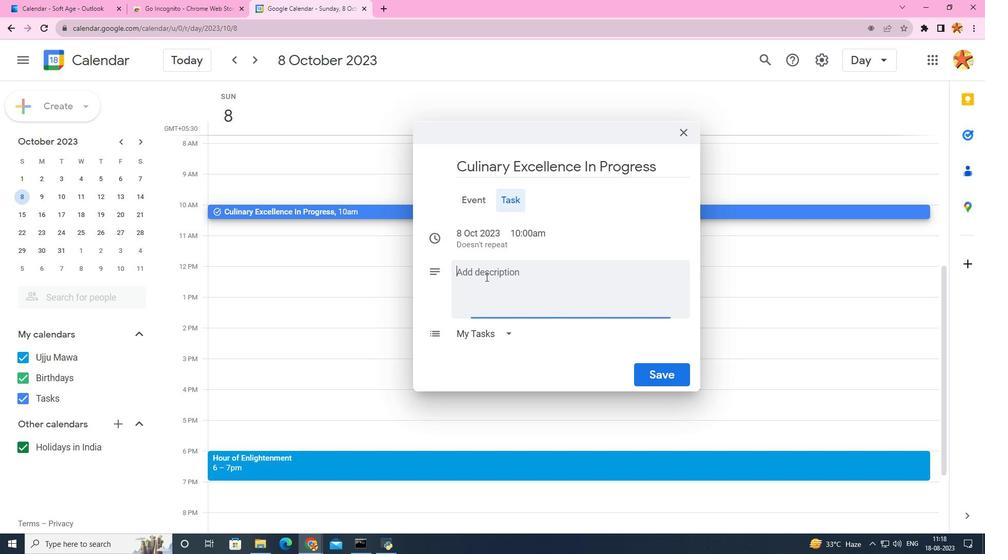 
Action: Key pressed <Key.caps_lock>F<Key.caps_lock>inalize<Key.space>the<Key.space>menyu<Key.backspace><Key.backspace>u<Key.space>with<Key.space>the<Key.space>catering<Key.space>servic<Key.space><Key.backspace>e,ensuringh<Key.space><Key.backspace><Key.backspace><Key.space>that<Key.space>ev
Screenshot: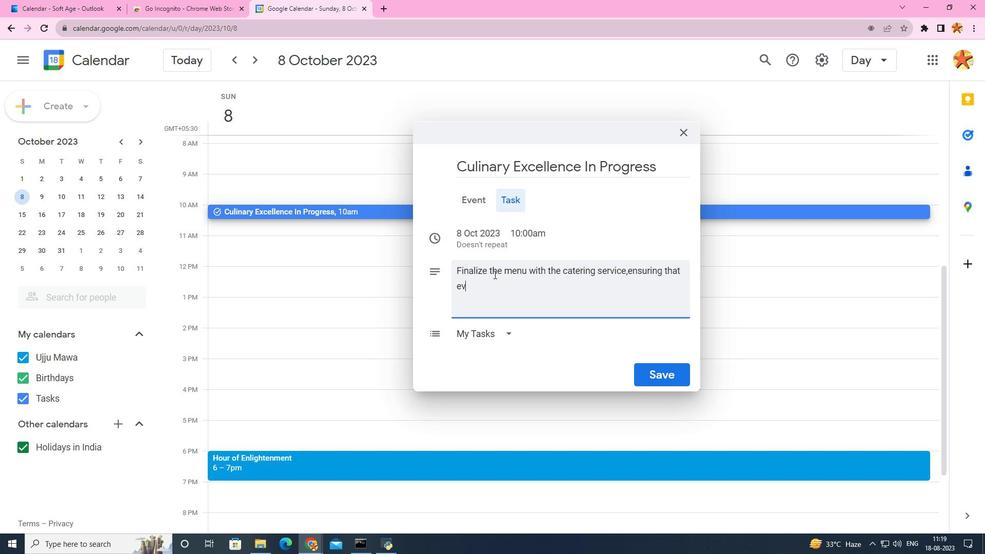 
Action: Mouse moved to (494, 274)
Screenshot: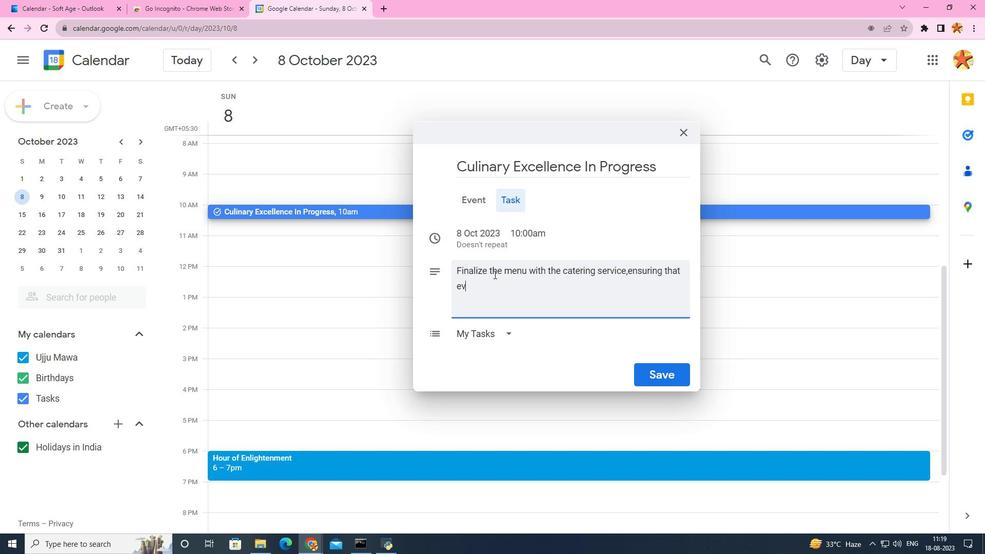 
Action: Key pressed ry<Key.space><Key.backspace><Key.backspace><Key.backspace>ery<Key.space>cuklinary<Key.space><Key.backspace><Key.backspace><Key.backspace><Key.backspace><Key.backspace><Key.backspace><Key.backspace><Key.backspace><Key.backspace><Key.backspace><Key.space>c
Screenshot: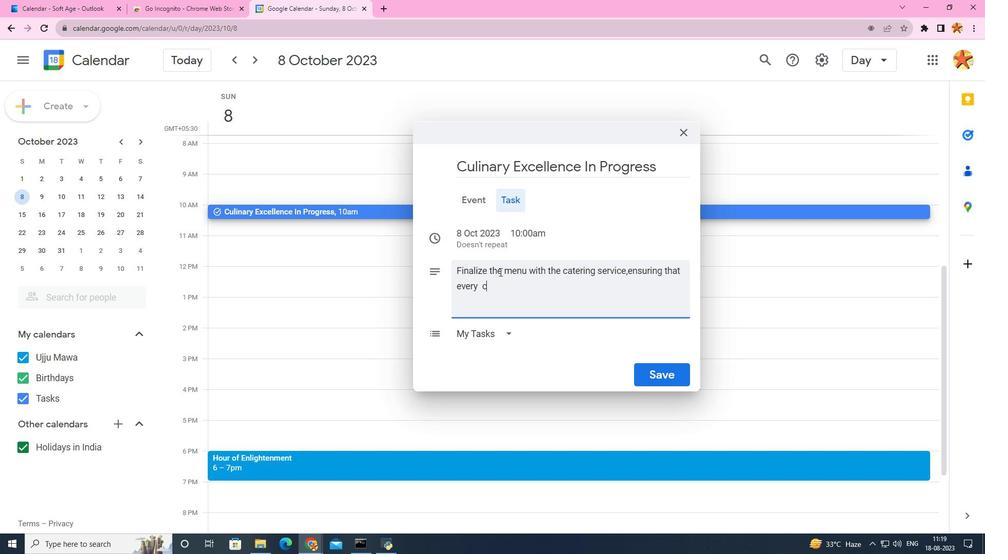 
Action: Mouse moved to (499, 271)
Screenshot: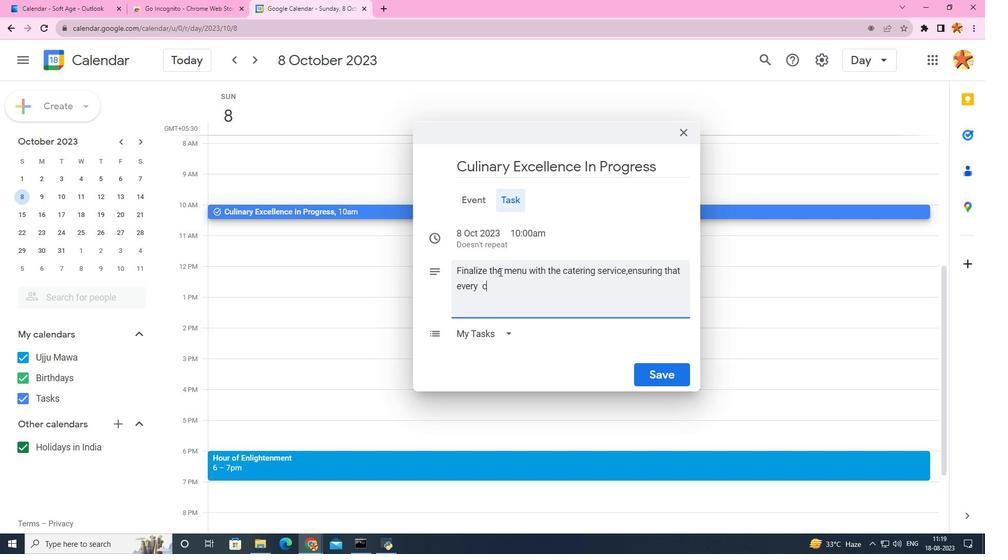 
Action: Key pressed ulinary<Key.space>detail<Key.space>is<Key.space>a<Key.space>manifestation<Key.space>of<Key.space>excellence<Key.space>for<Key.space>the<Key.space>client<Key.space>appreciation<Key.space>event.
Screenshot: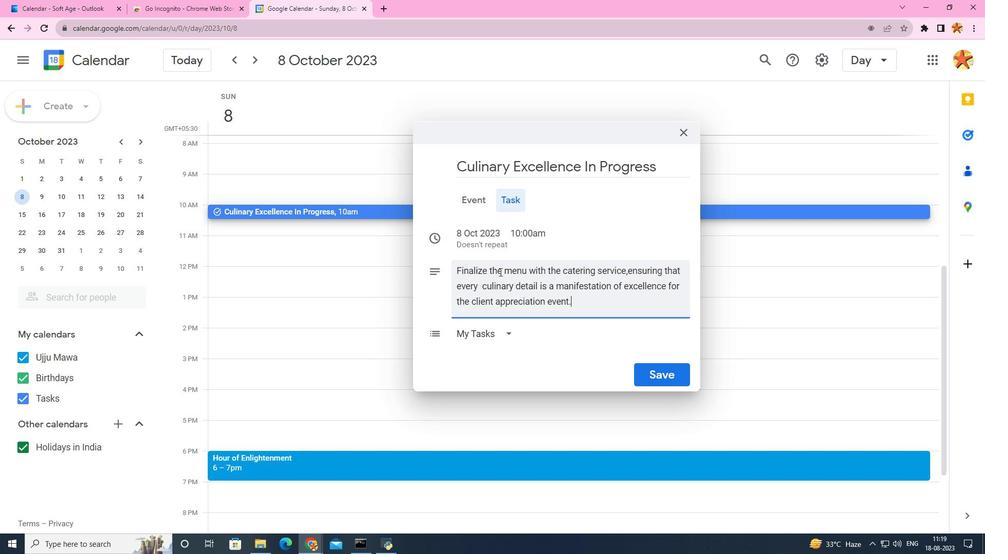 
Action: Mouse moved to (649, 373)
Screenshot: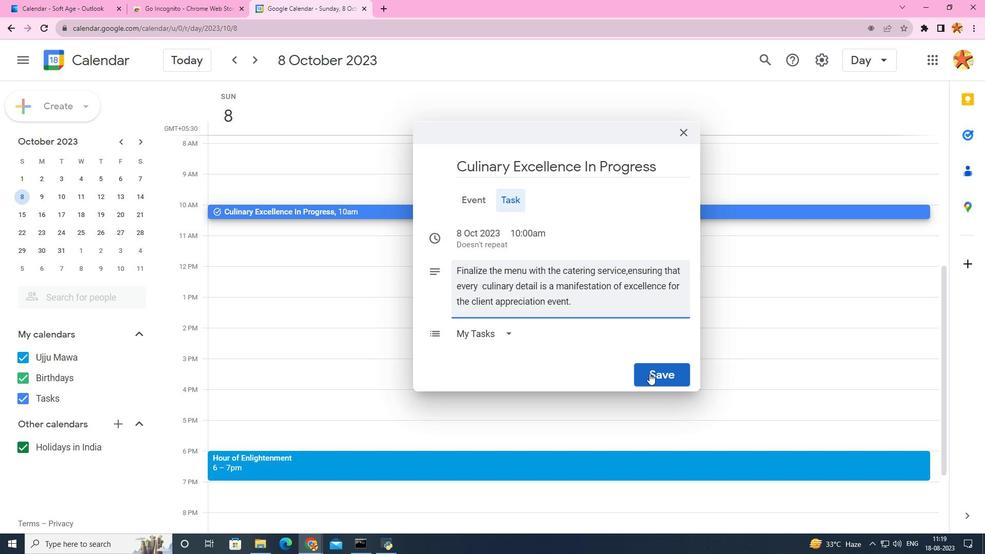 
Action: Mouse pressed left at (649, 373)
Screenshot: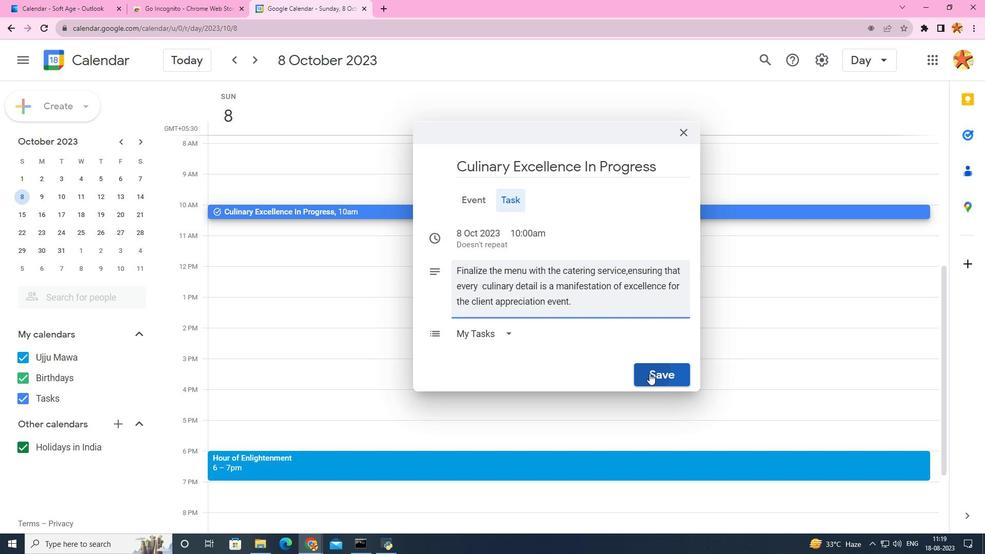 
Action: Mouse moved to (653, 373)
Screenshot: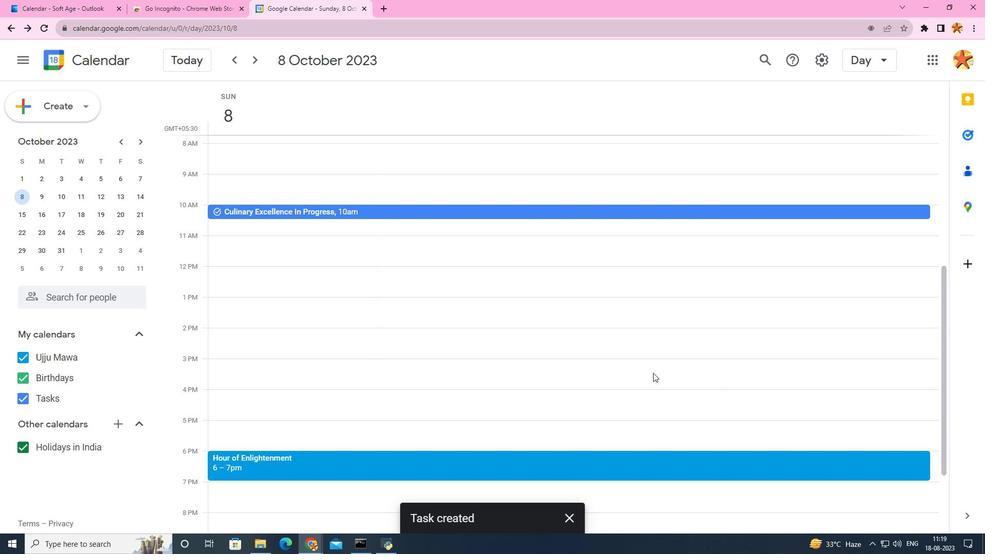 
